 Task: Find connections with filter location Haridwar with filter topic #economicswith filter profile language German with filter current company Conduent with filter school Dr.G.R.Damodaran College of Science with filter industry Translation and Localization with filter service category Search Engine Optimization (SEO) with filter keywords title Sports Volunteer
Action: Mouse moved to (550, 91)
Screenshot: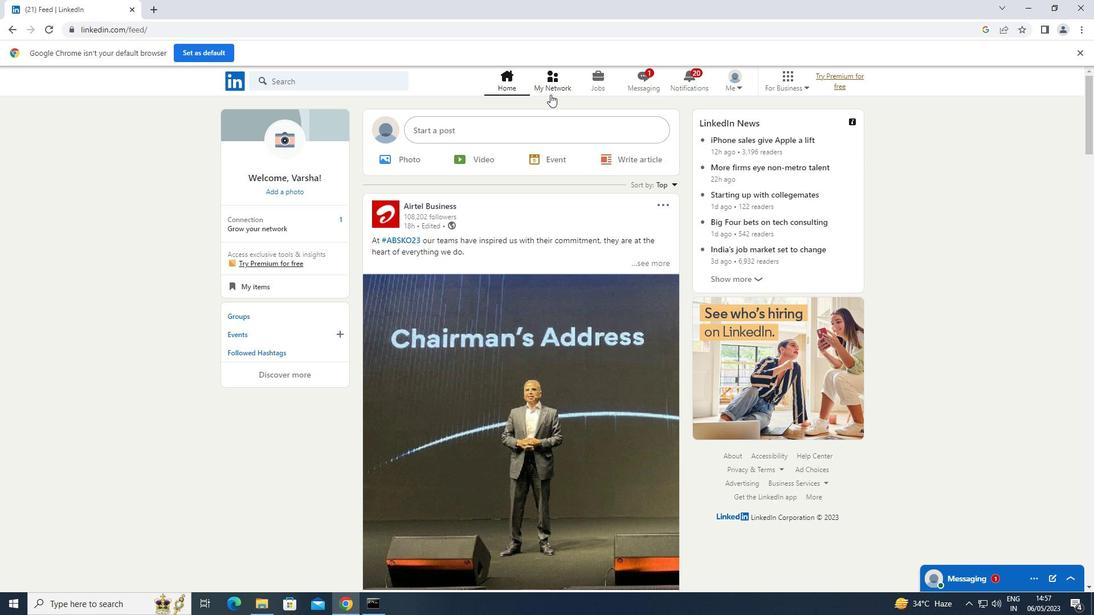 
Action: Mouse pressed left at (550, 91)
Screenshot: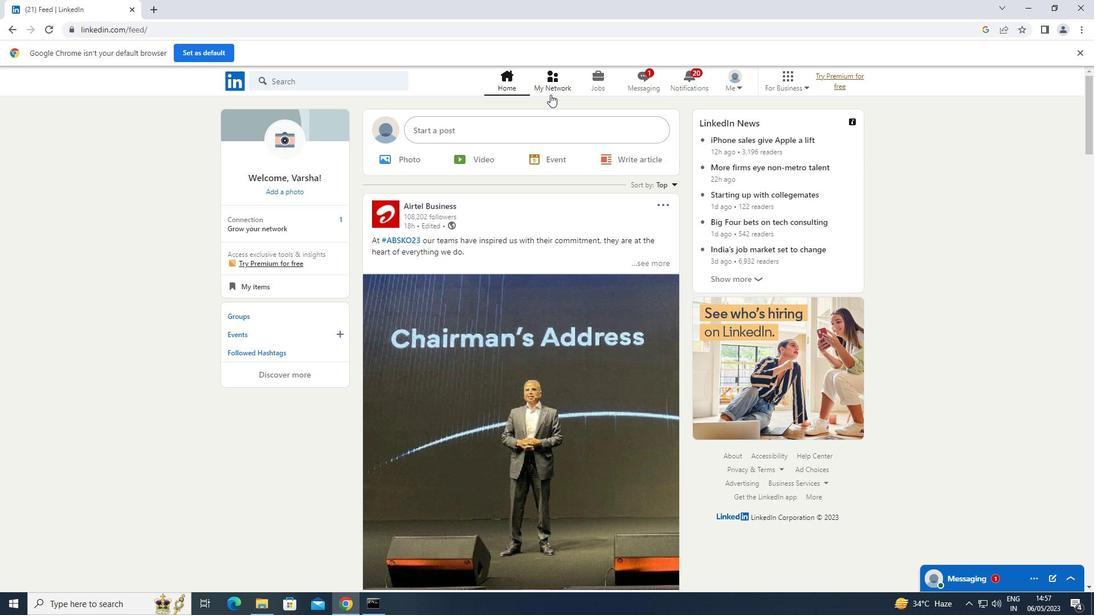 
Action: Mouse moved to (298, 148)
Screenshot: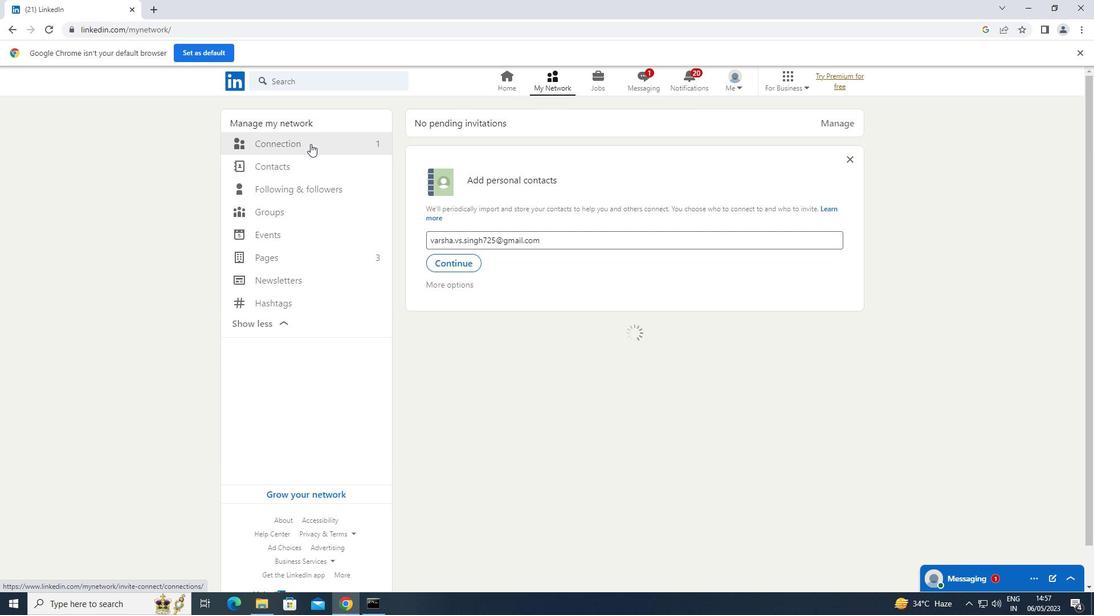 
Action: Mouse pressed left at (298, 148)
Screenshot: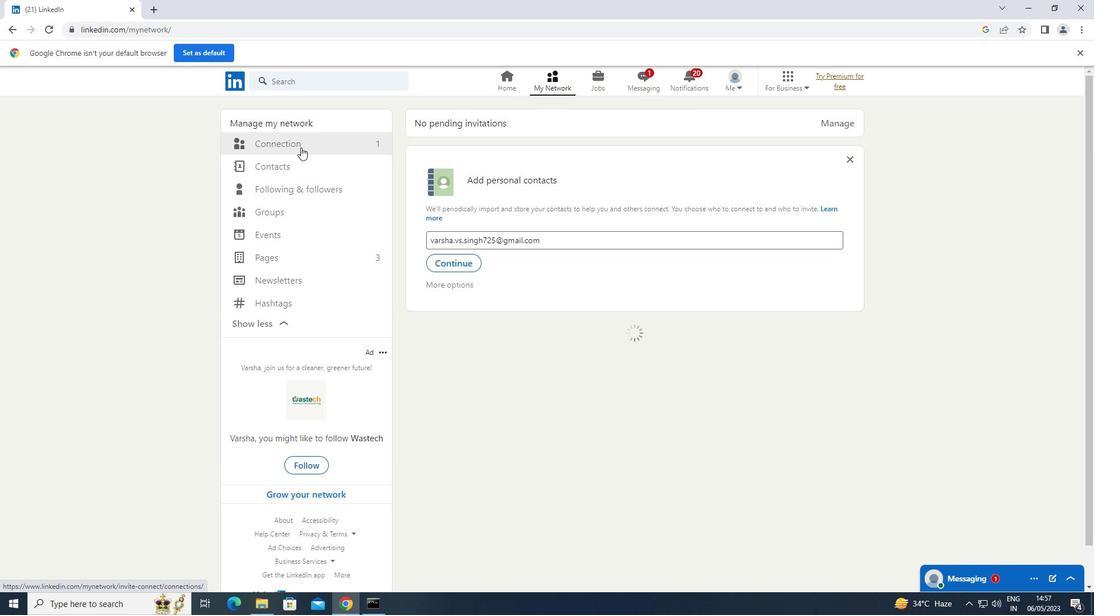
Action: Mouse moved to (636, 144)
Screenshot: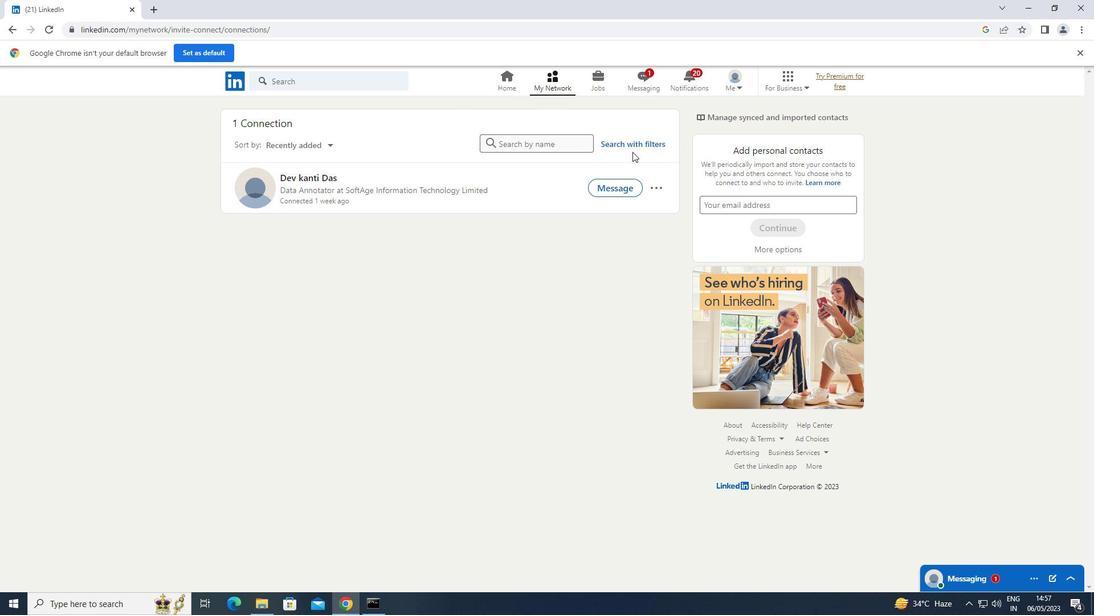 
Action: Mouse pressed left at (636, 144)
Screenshot: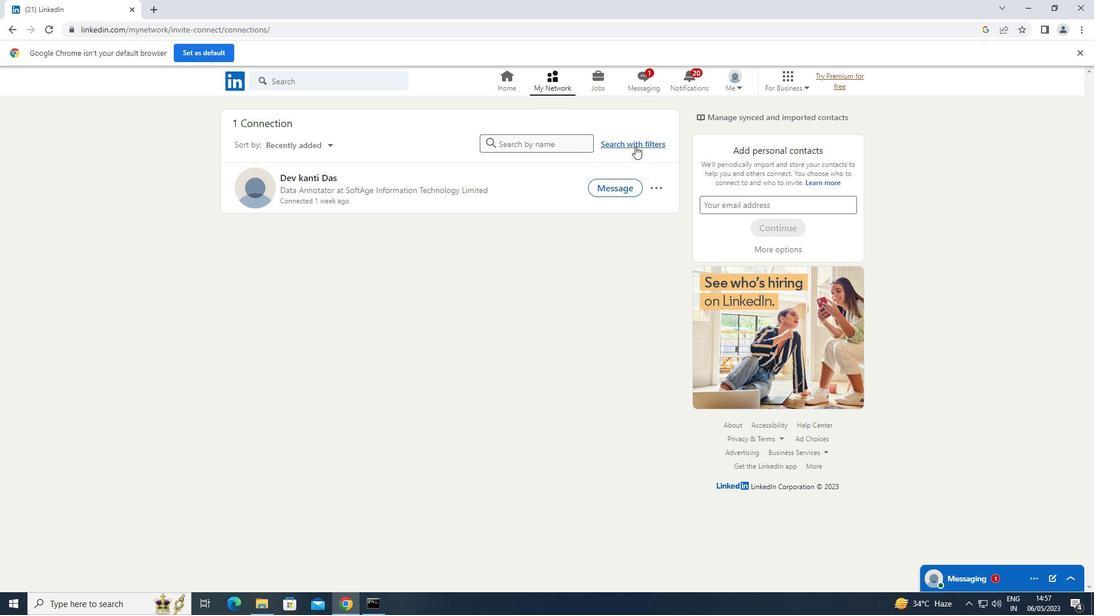 
Action: Mouse moved to (575, 107)
Screenshot: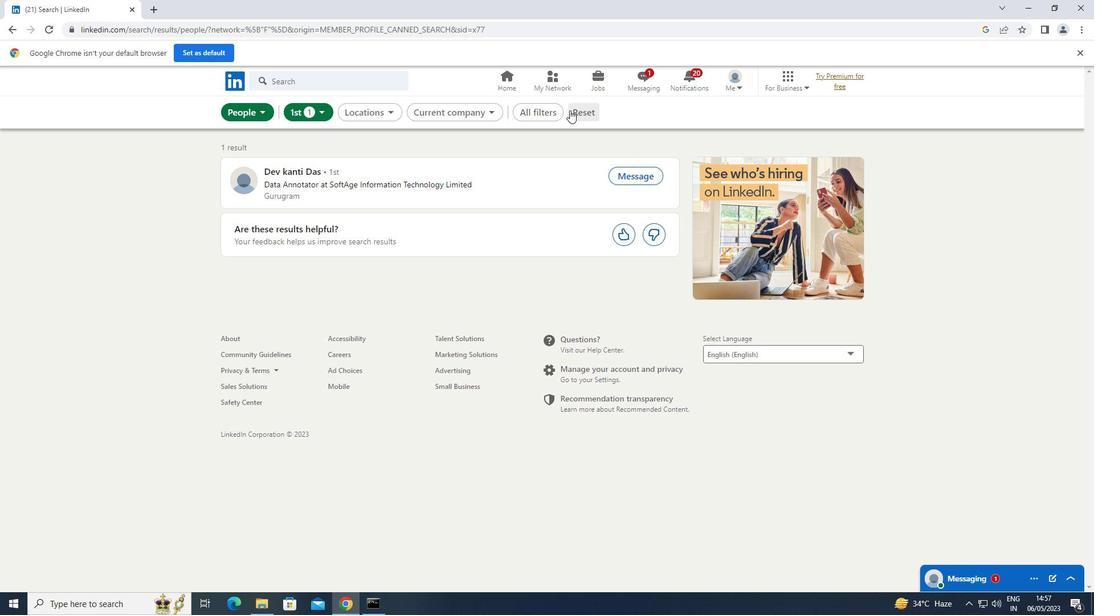 
Action: Mouse pressed left at (575, 107)
Screenshot: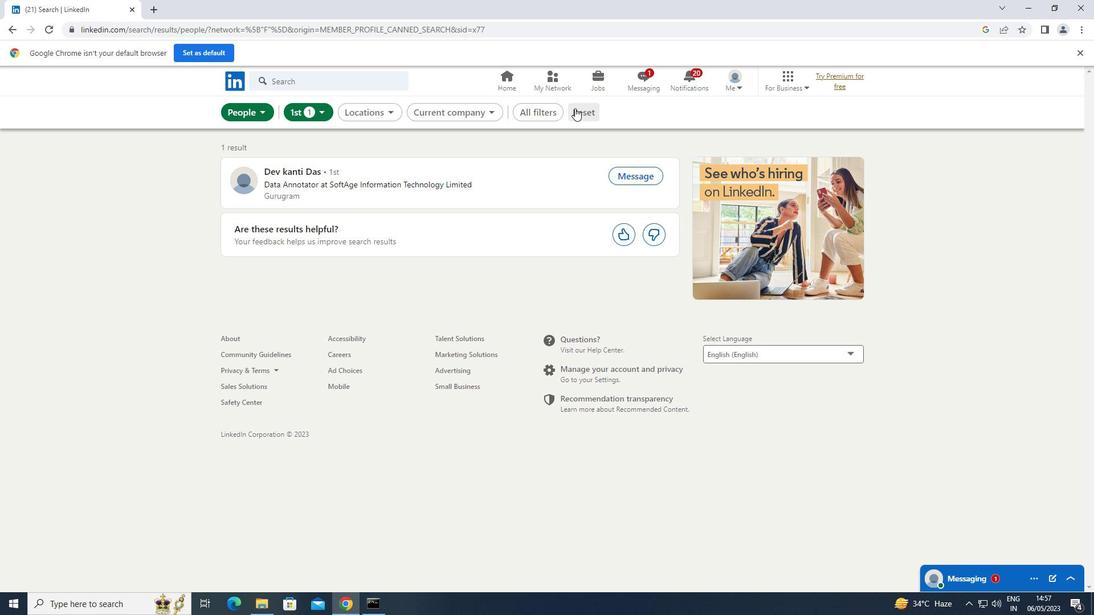 
Action: Mouse moved to (556, 110)
Screenshot: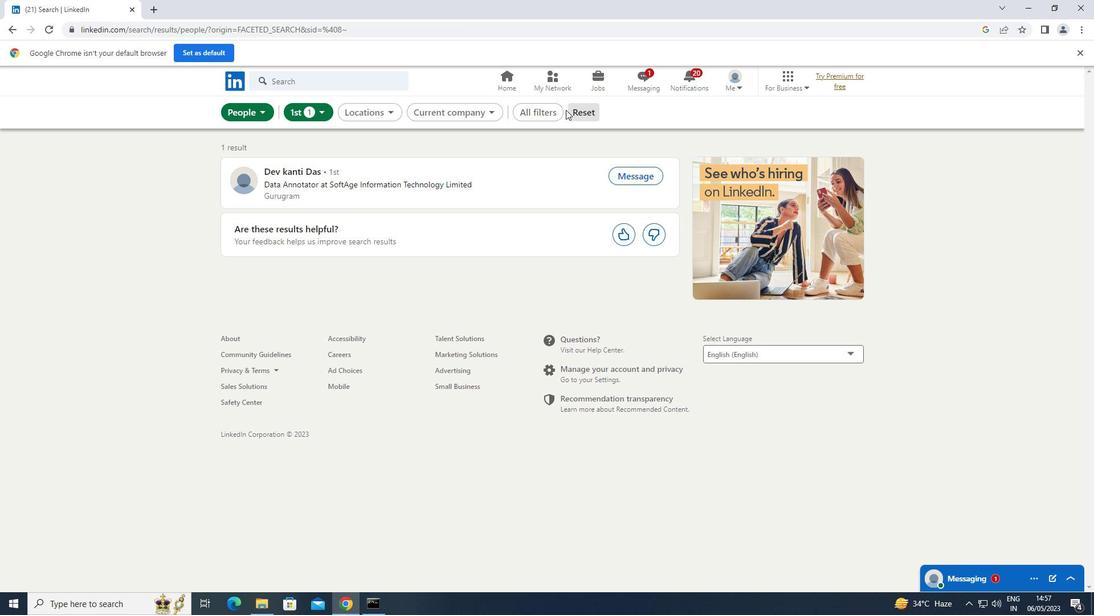 
Action: Mouse pressed left at (556, 110)
Screenshot: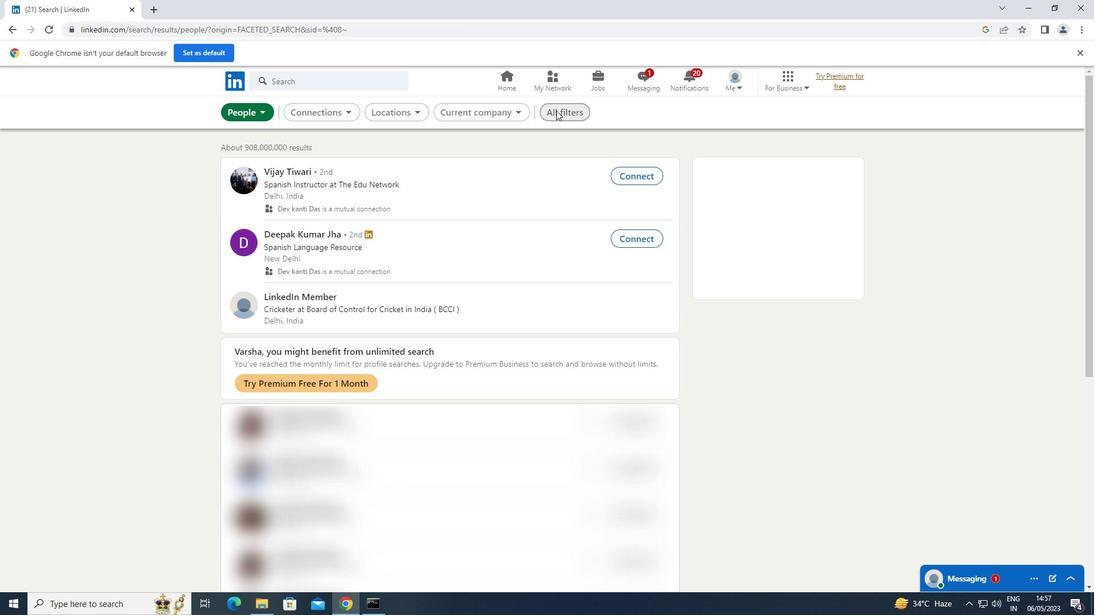 
Action: Mouse moved to (861, 246)
Screenshot: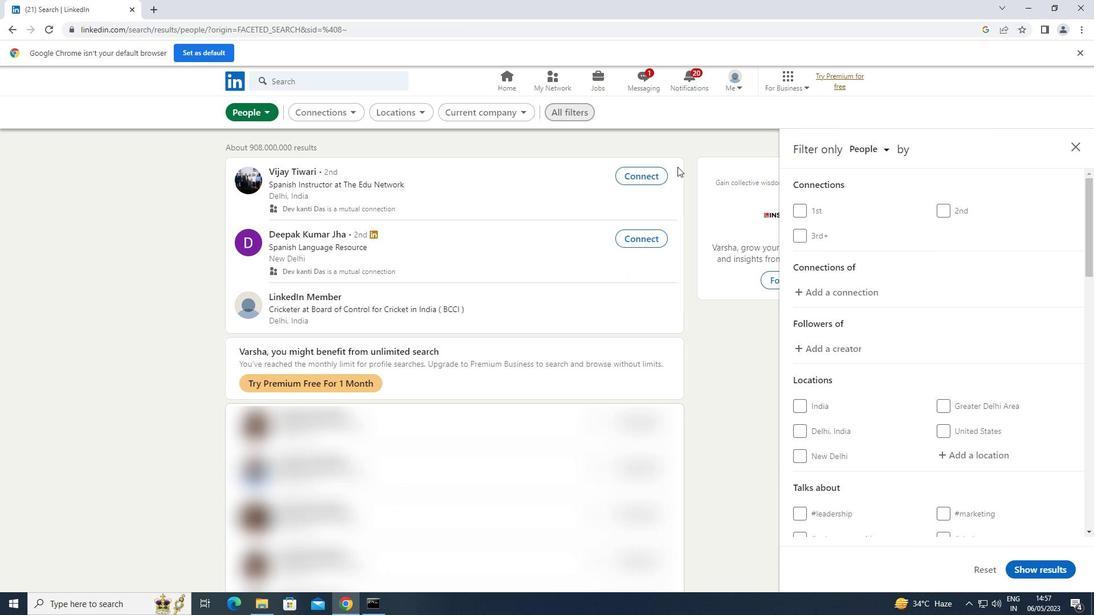 
Action: Mouse scrolled (861, 246) with delta (0, 0)
Screenshot: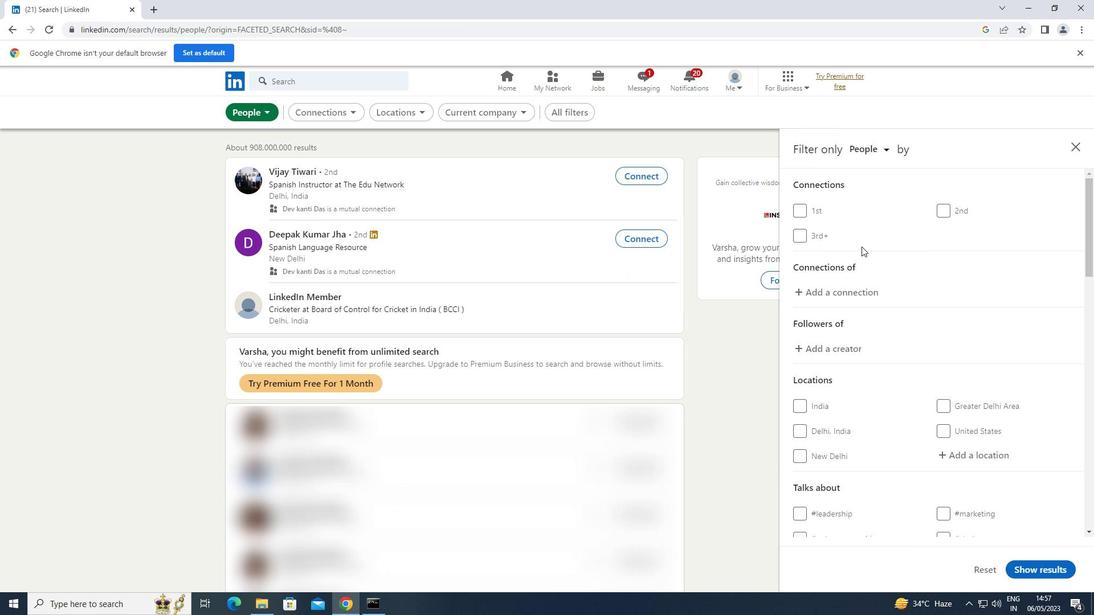 
Action: Mouse scrolled (861, 246) with delta (0, 0)
Screenshot: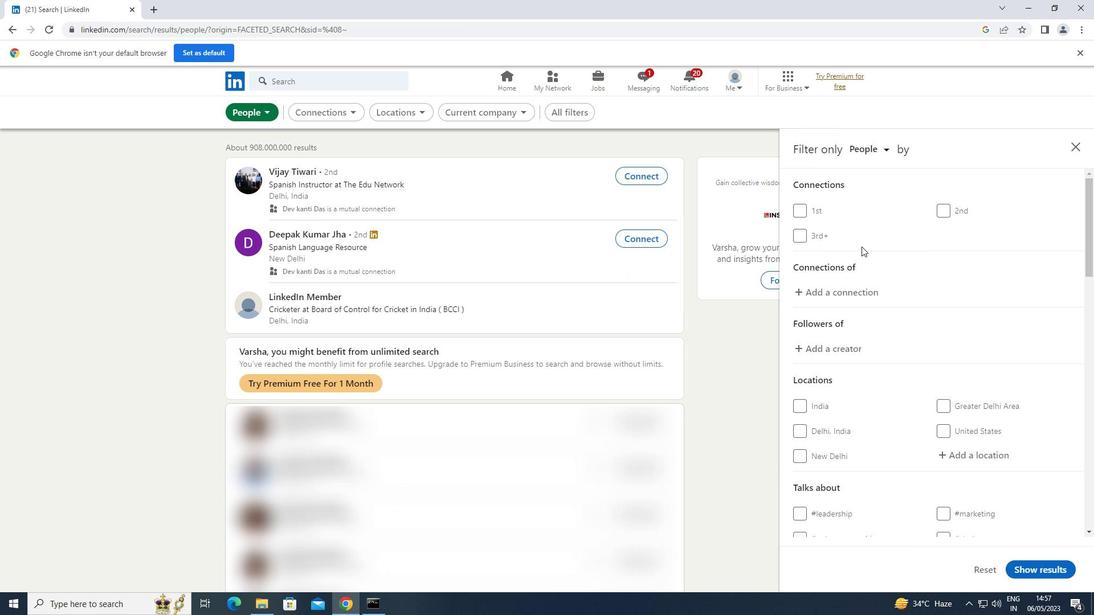 
Action: Mouse scrolled (861, 246) with delta (0, 0)
Screenshot: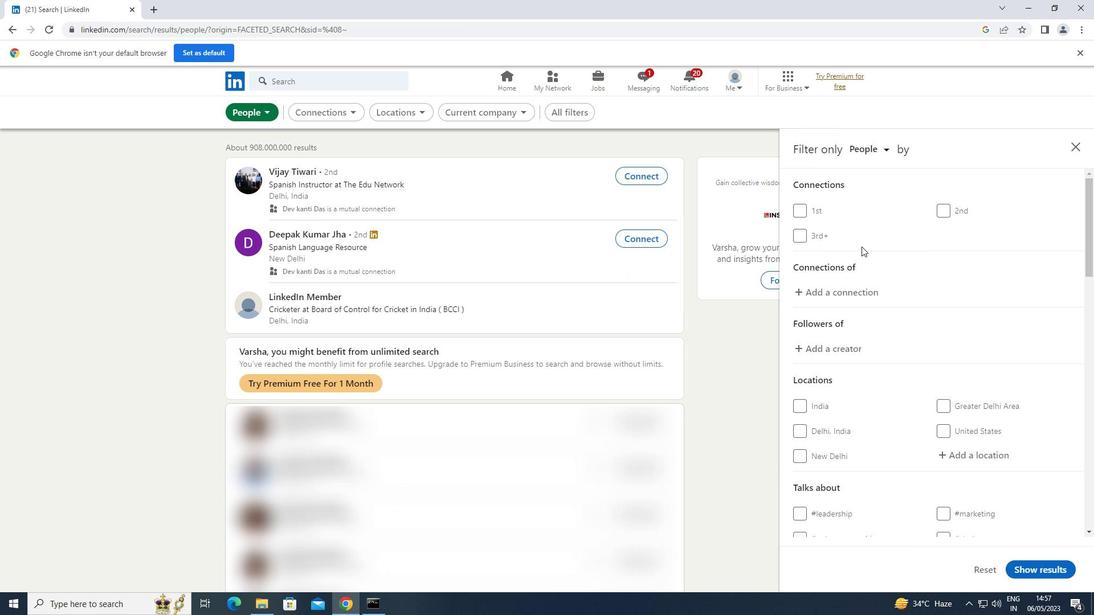 
Action: Mouse moved to (954, 278)
Screenshot: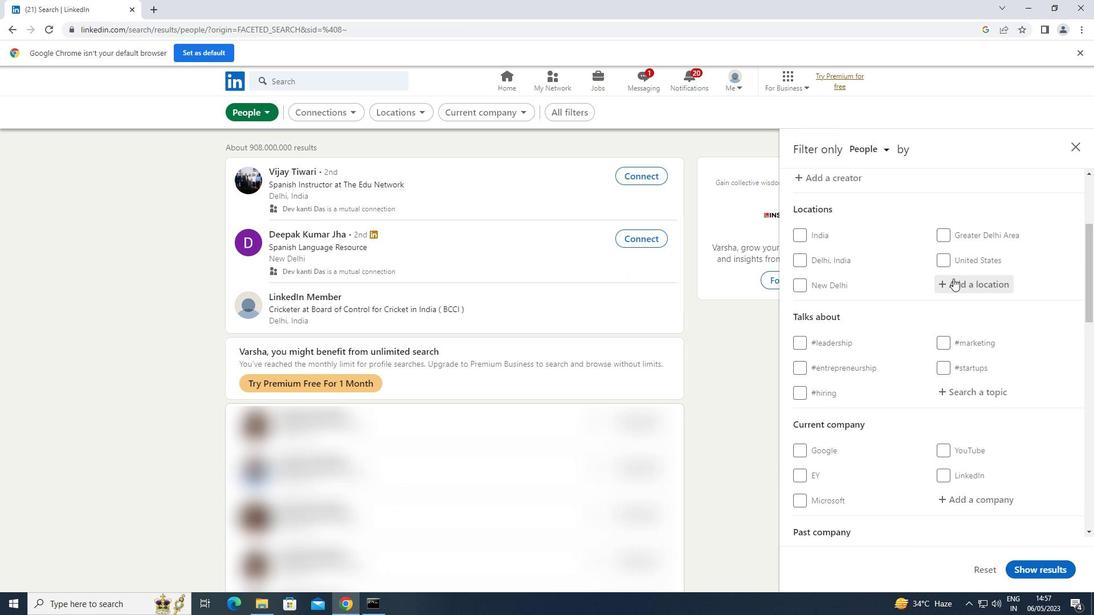
Action: Mouse pressed left at (954, 278)
Screenshot: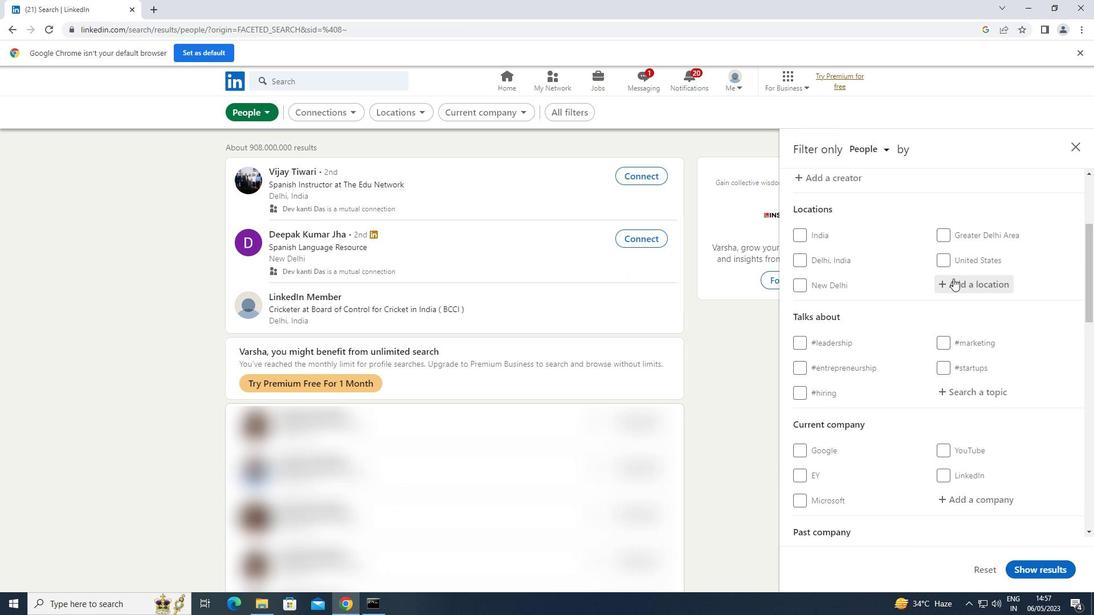 
Action: Mouse moved to (956, 278)
Screenshot: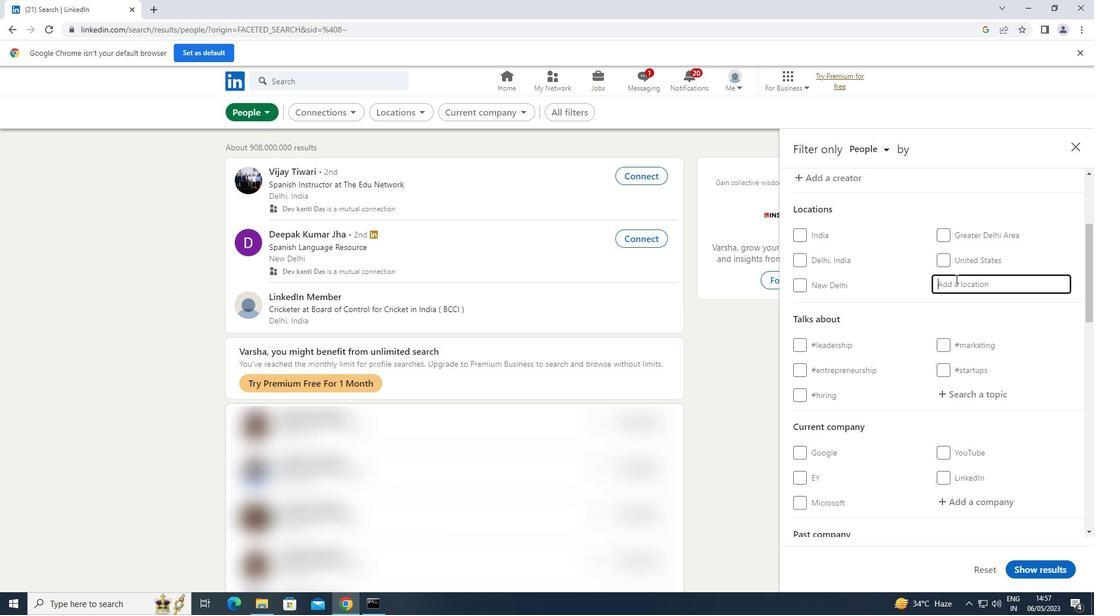 
Action: Key pressed <Key.shift>HARIDWAR
Screenshot: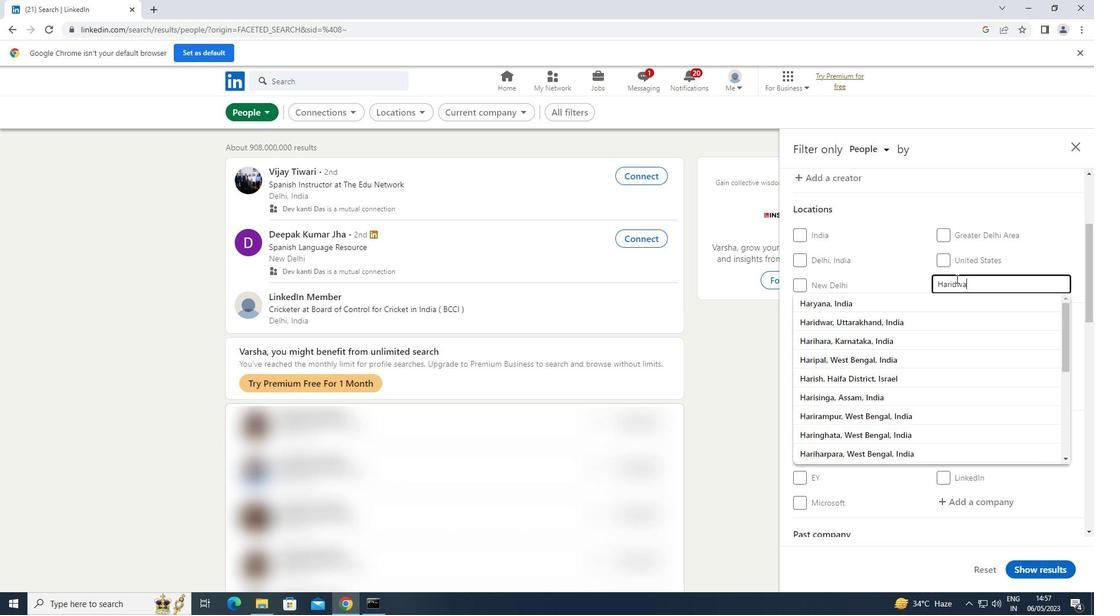
Action: Mouse moved to (967, 391)
Screenshot: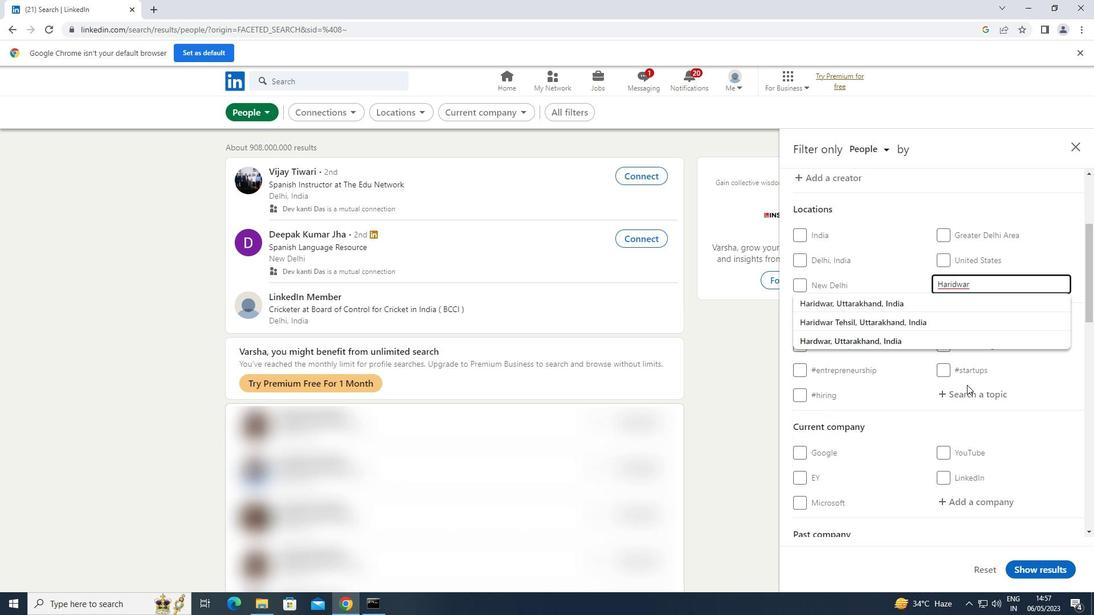 
Action: Mouse pressed left at (967, 391)
Screenshot: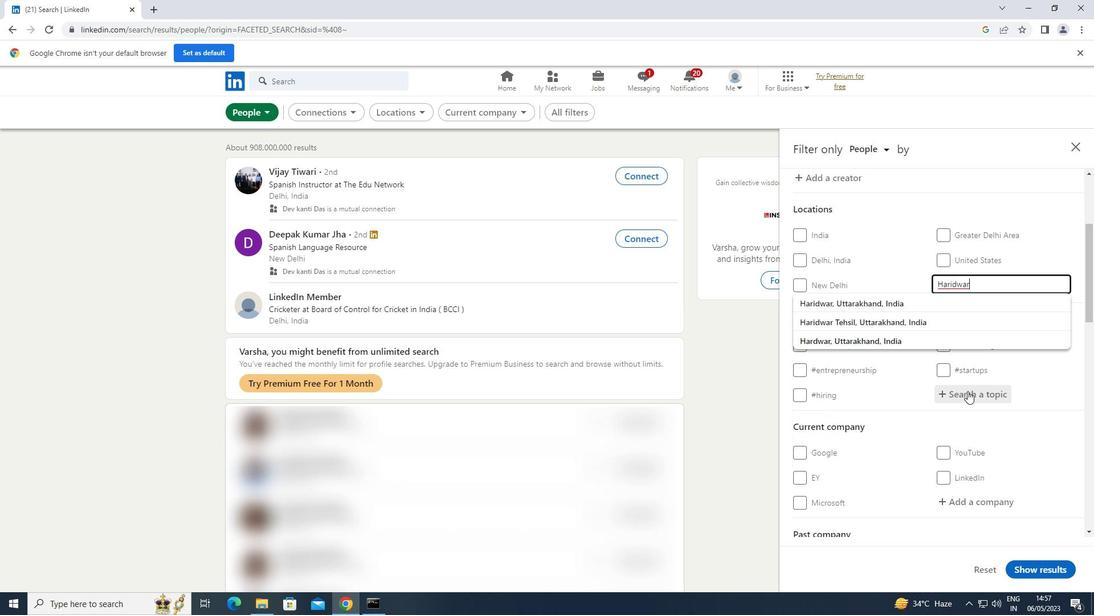 
Action: Key pressed ECONOMICS
Screenshot: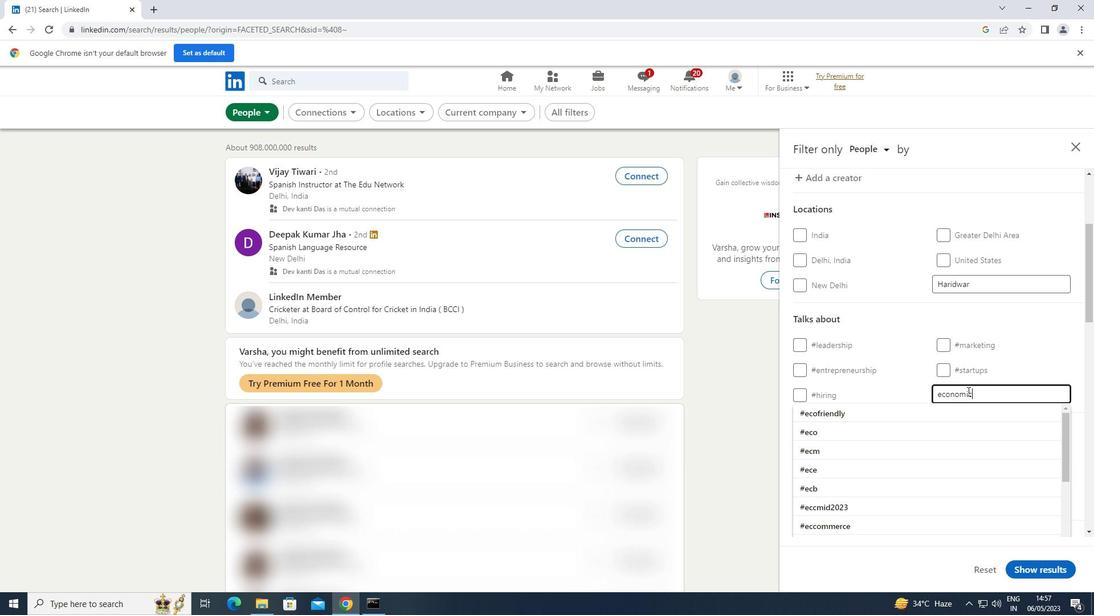 
Action: Mouse moved to (852, 408)
Screenshot: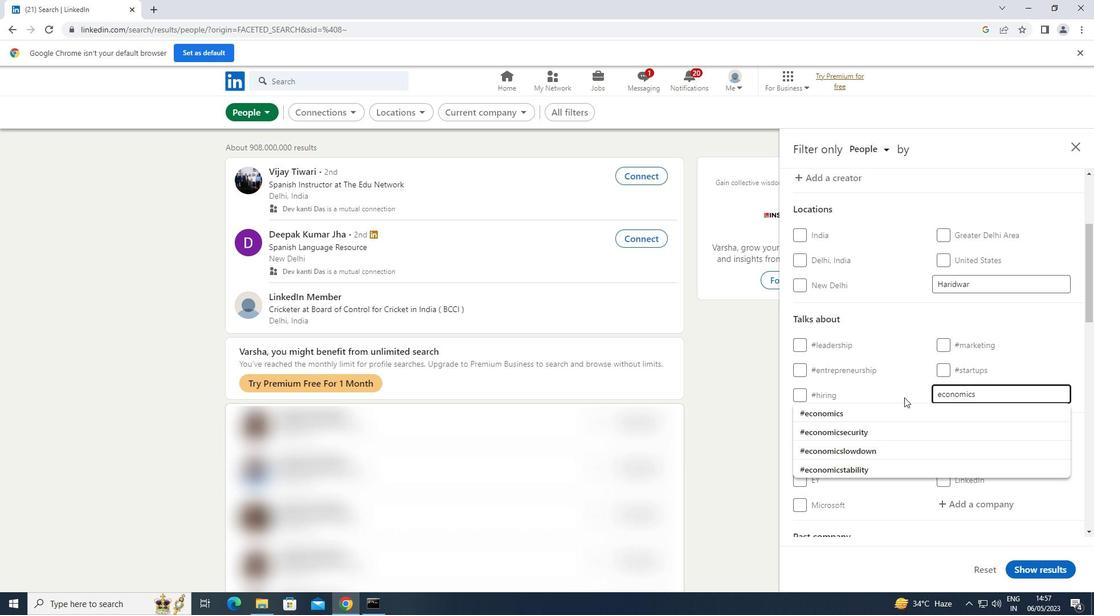 
Action: Mouse pressed left at (852, 408)
Screenshot: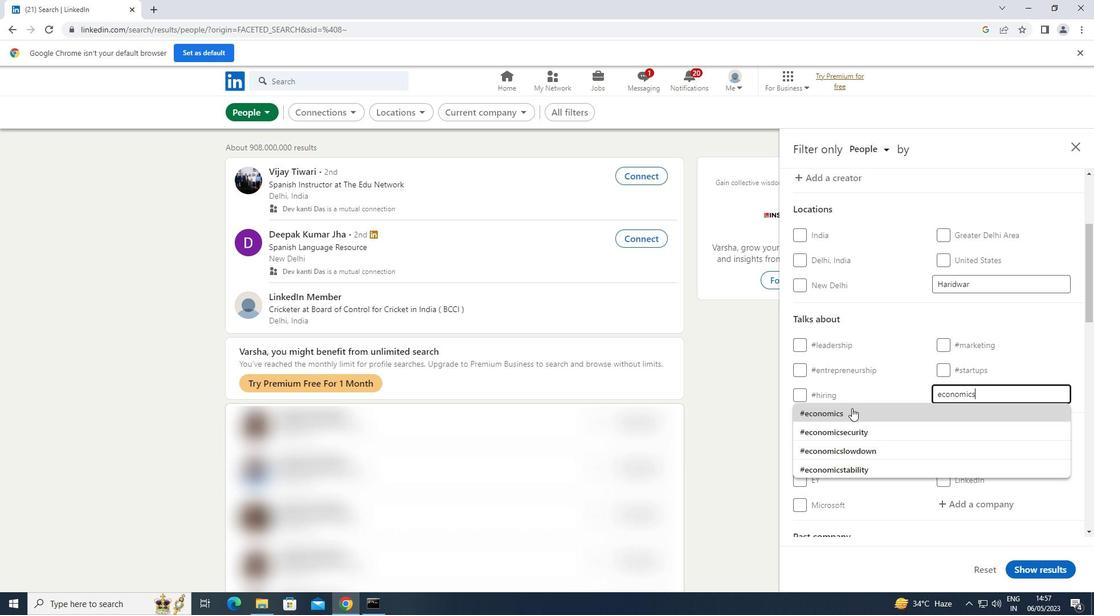 
Action: Mouse moved to (852, 408)
Screenshot: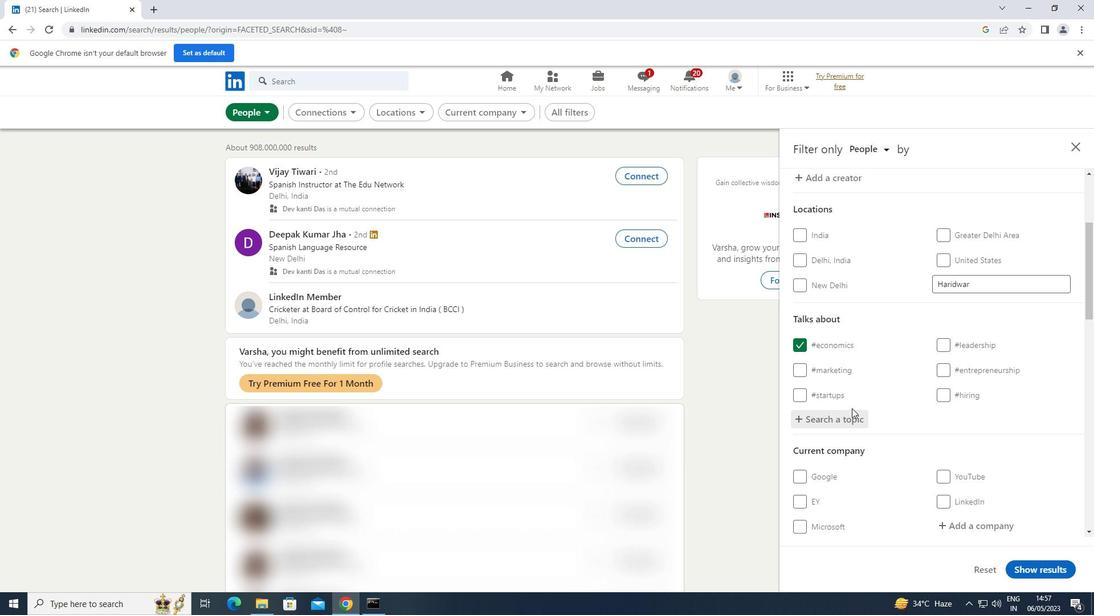 
Action: Mouse scrolled (852, 408) with delta (0, 0)
Screenshot: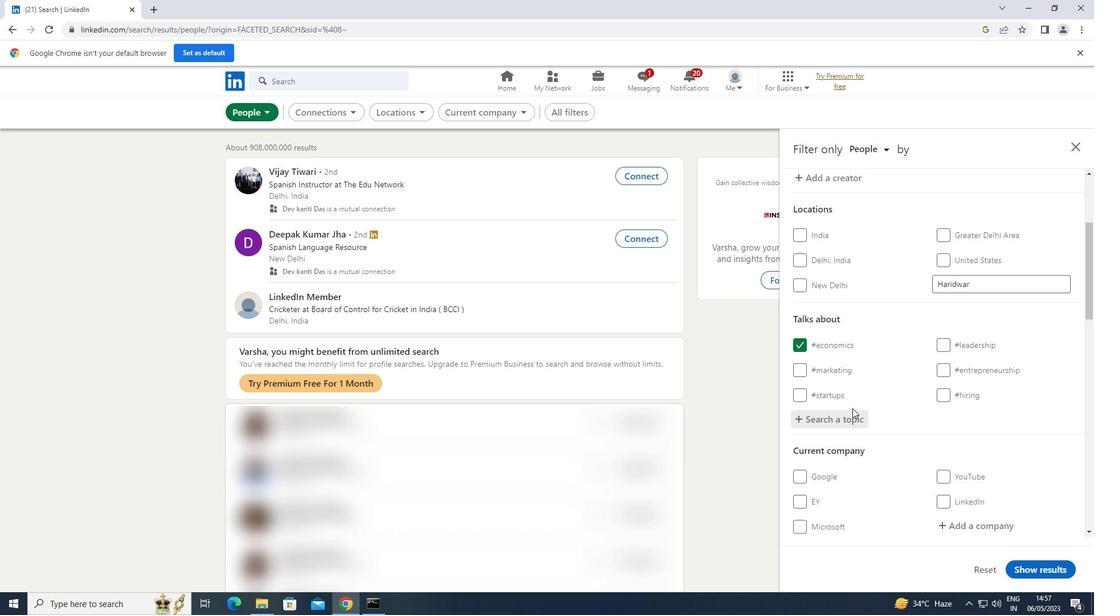 
Action: Mouse scrolled (852, 408) with delta (0, 0)
Screenshot: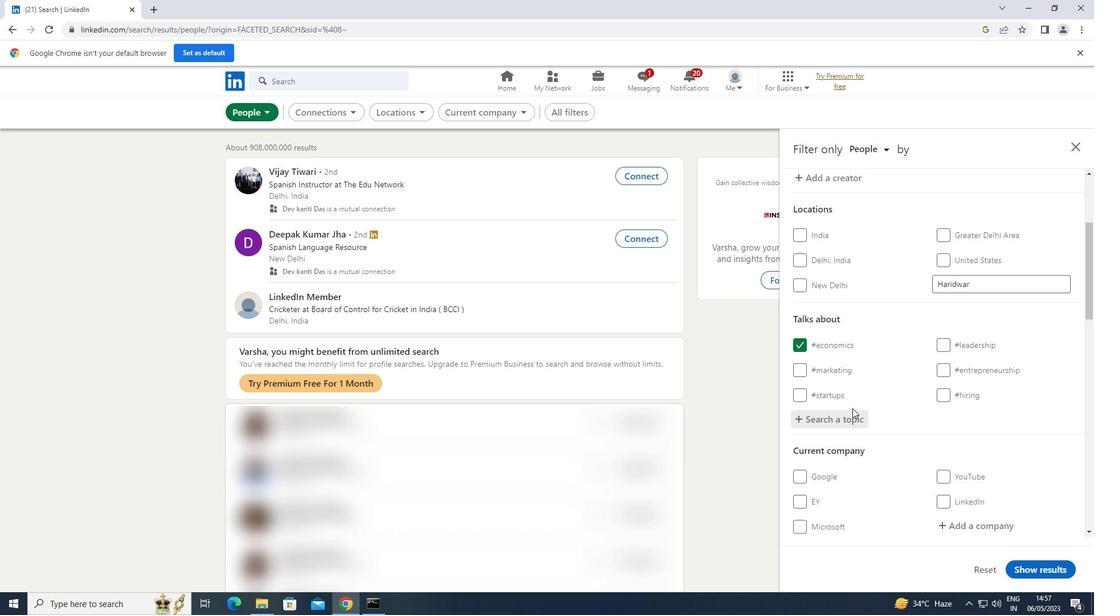 
Action: Mouse scrolled (852, 408) with delta (0, 0)
Screenshot: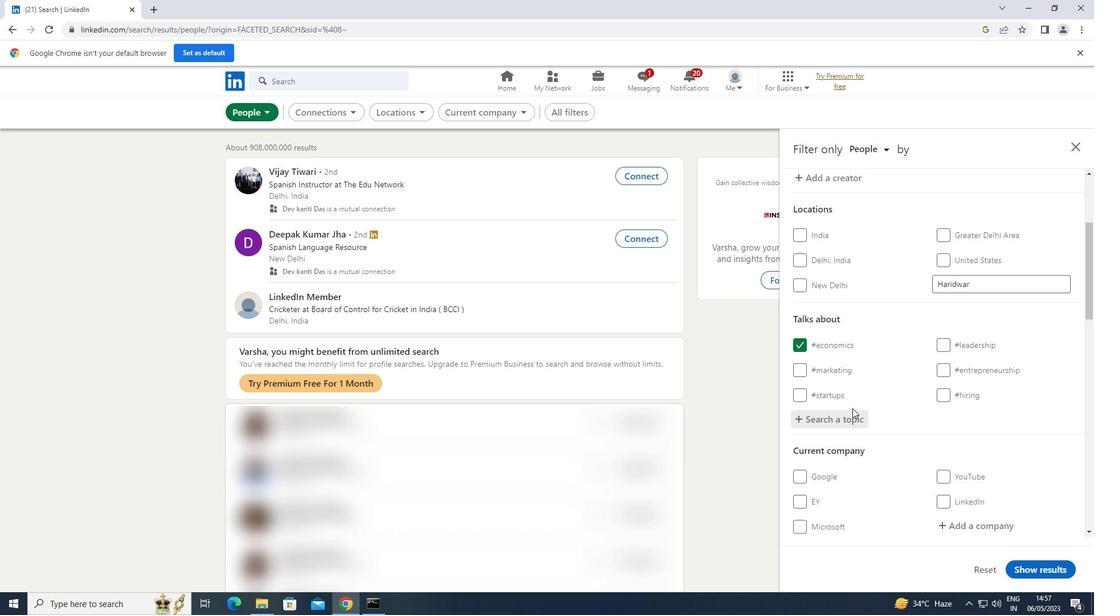 
Action: Mouse scrolled (852, 408) with delta (0, 0)
Screenshot: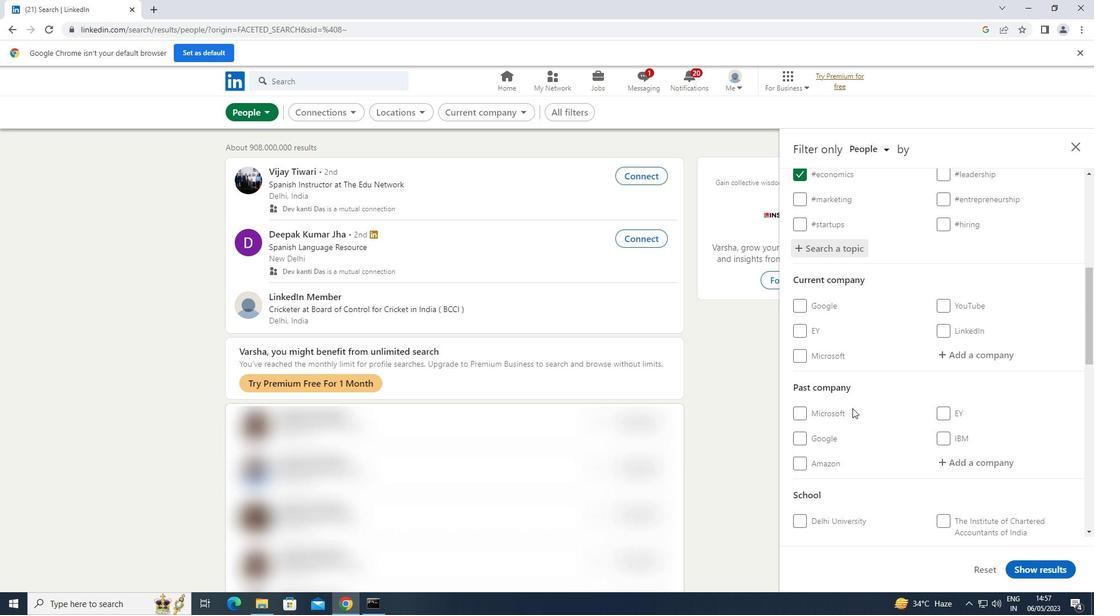 
Action: Mouse scrolled (852, 408) with delta (0, 0)
Screenshot: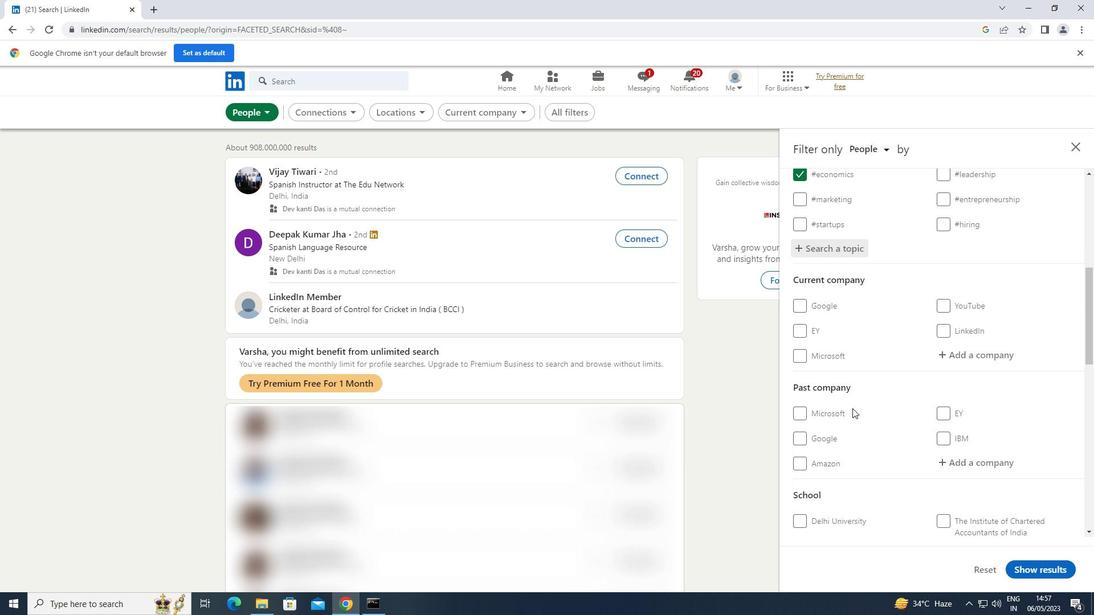 
Action: Mouse scrolled (852, 408) with delta (0, 0)
Screenshot: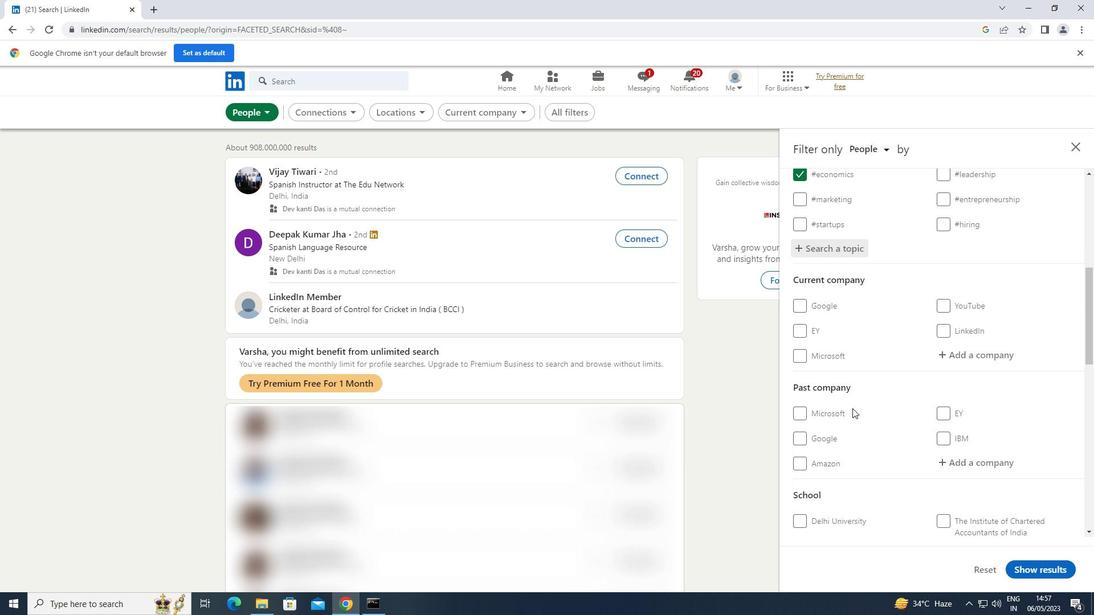 
Action: Mouse scrolled (852, 408) with delta (0, 0)
Screenshot: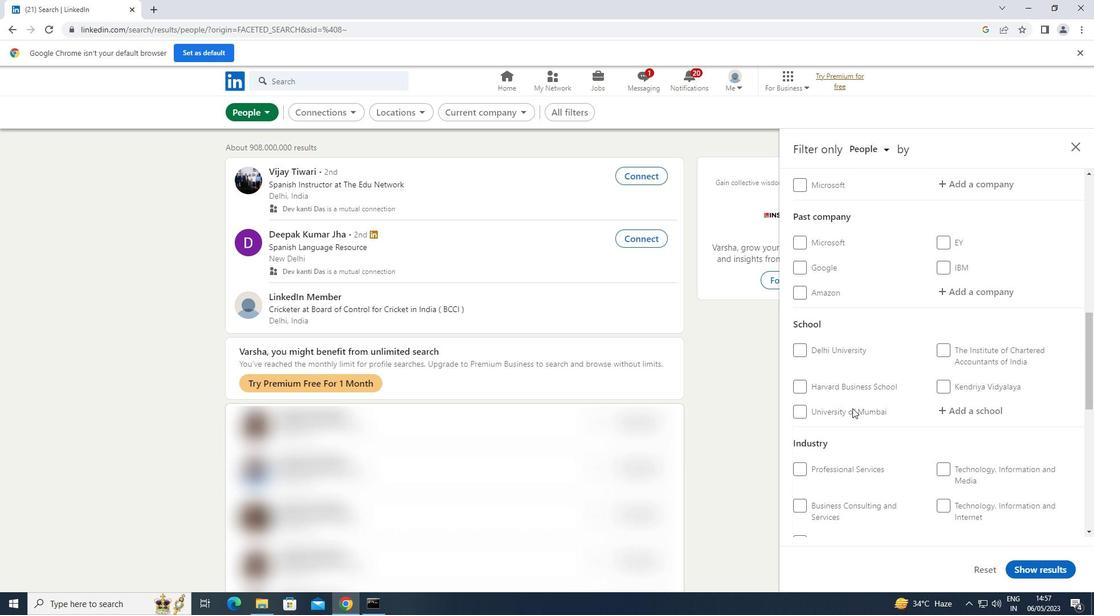 
Action: Mouse scrolled (852, 408) with delta (0, 0)
Screenshot: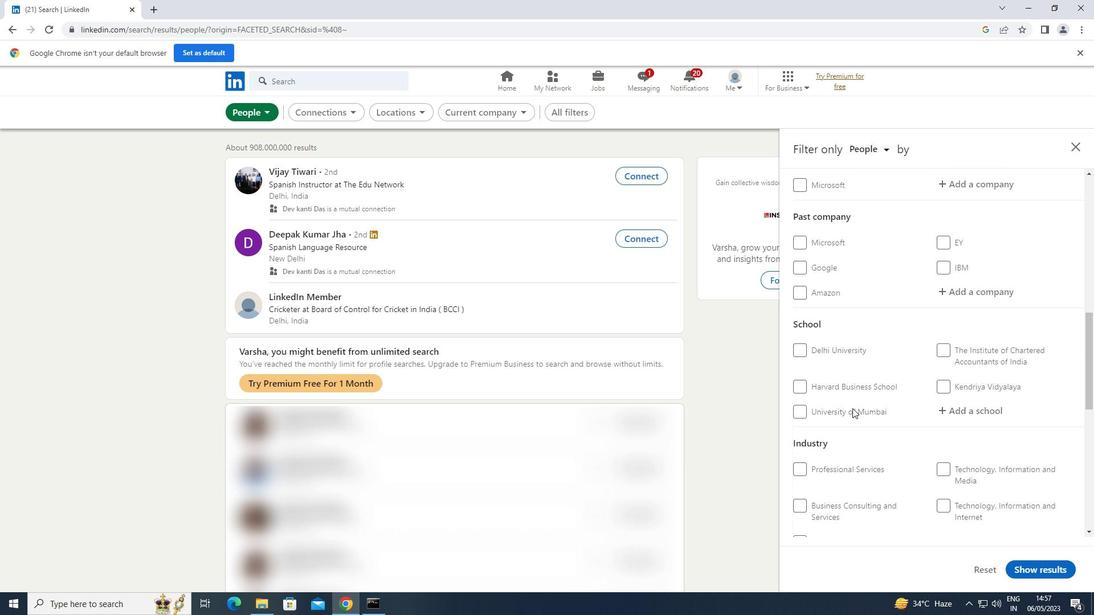 
Action: Mouse scrolled (852, 408) with delta (0, 0)
Screenshot: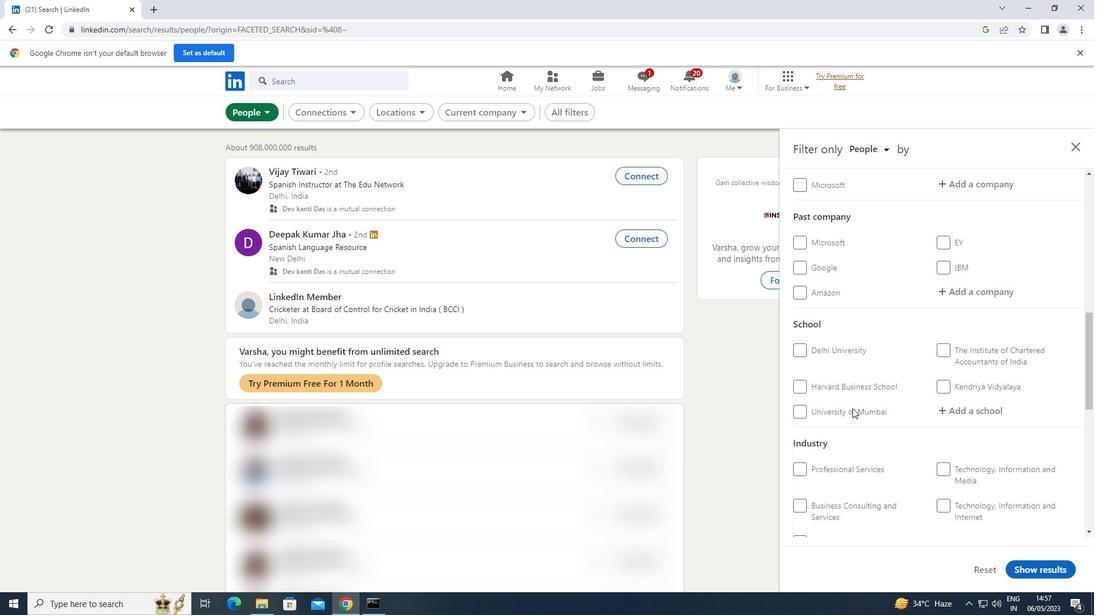 
Action: Mouse moved to (798, 475)
Screenshot: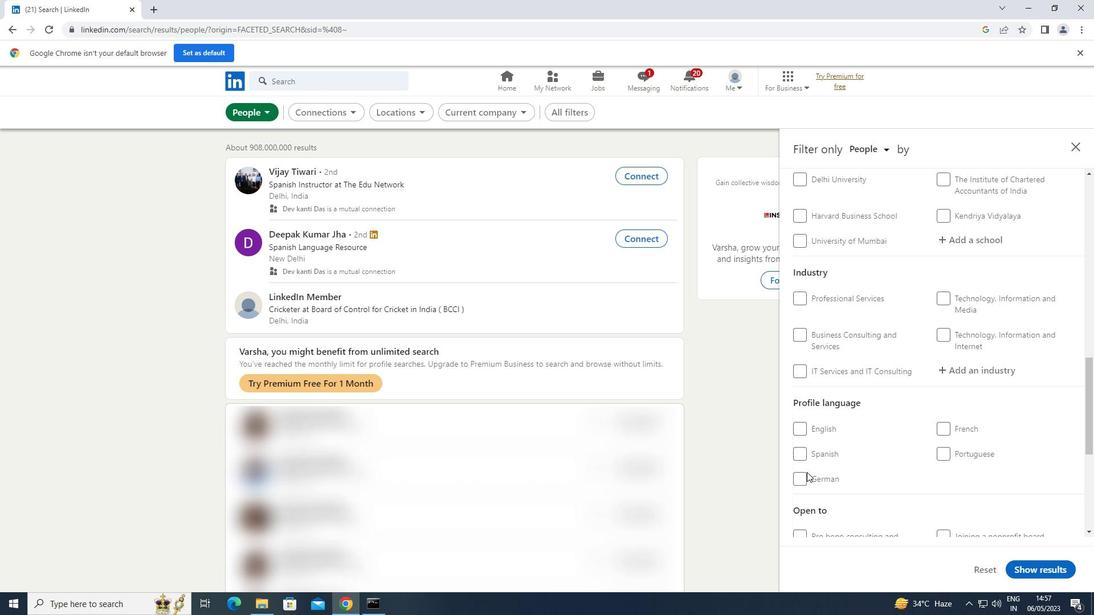 
Action: Mouse pressed left at (798, 475)
Screenshot: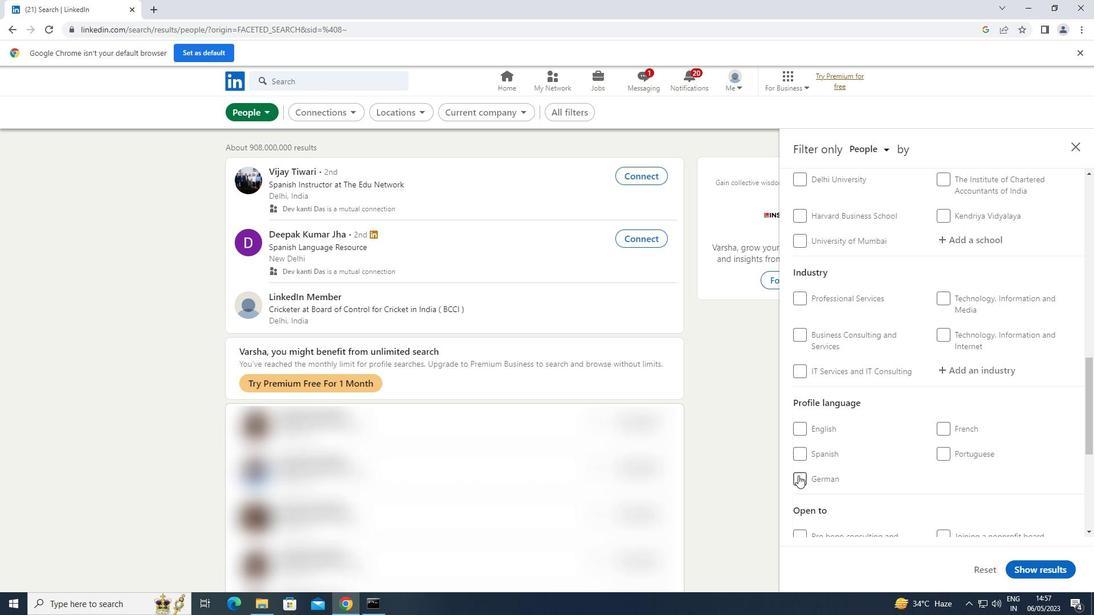 
Action: Mouse moved to (839, 448)
Screenshot: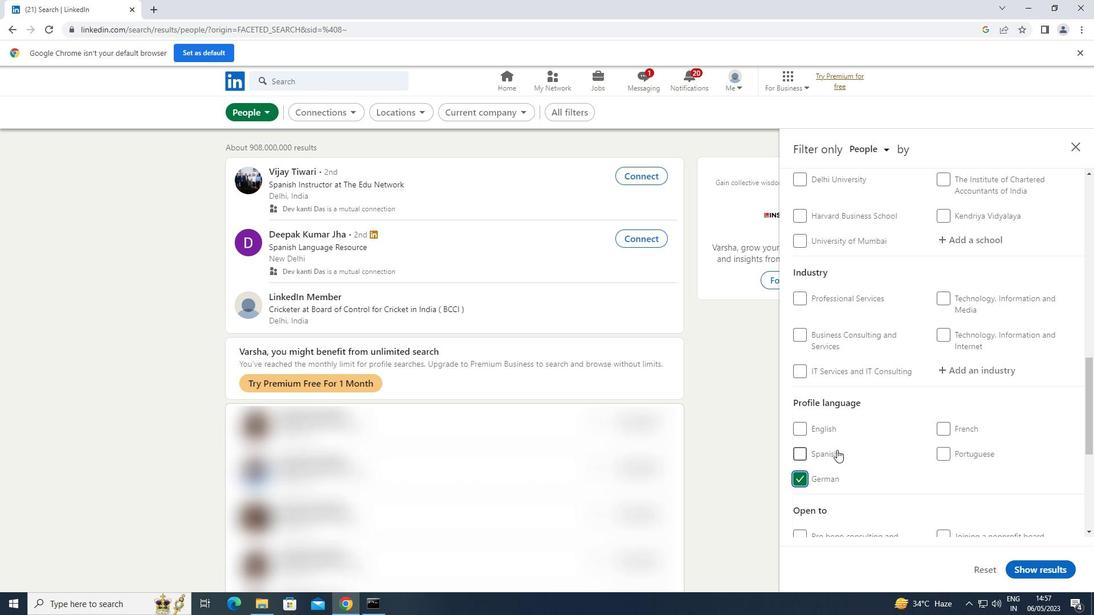 
Action: Mouse scrolled (839, 449) with delta (0, 0)
Screenshot: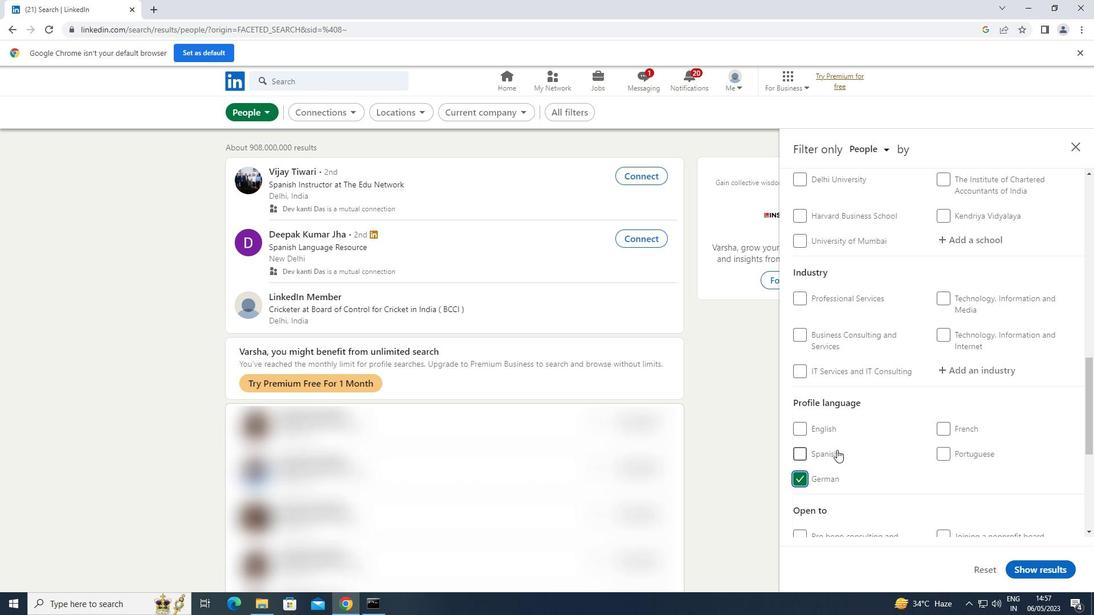 
Action: Mouse scrolled (839, 449) with delta (0, 0)
Screenshot: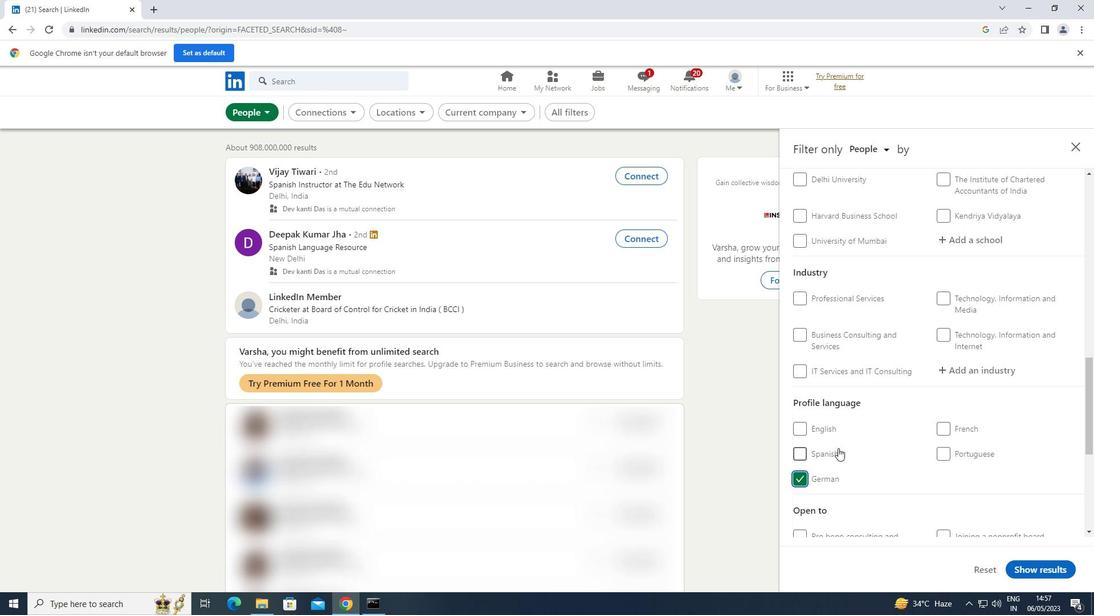 
Action: Mouse moved to (839, 448)
Screenshot: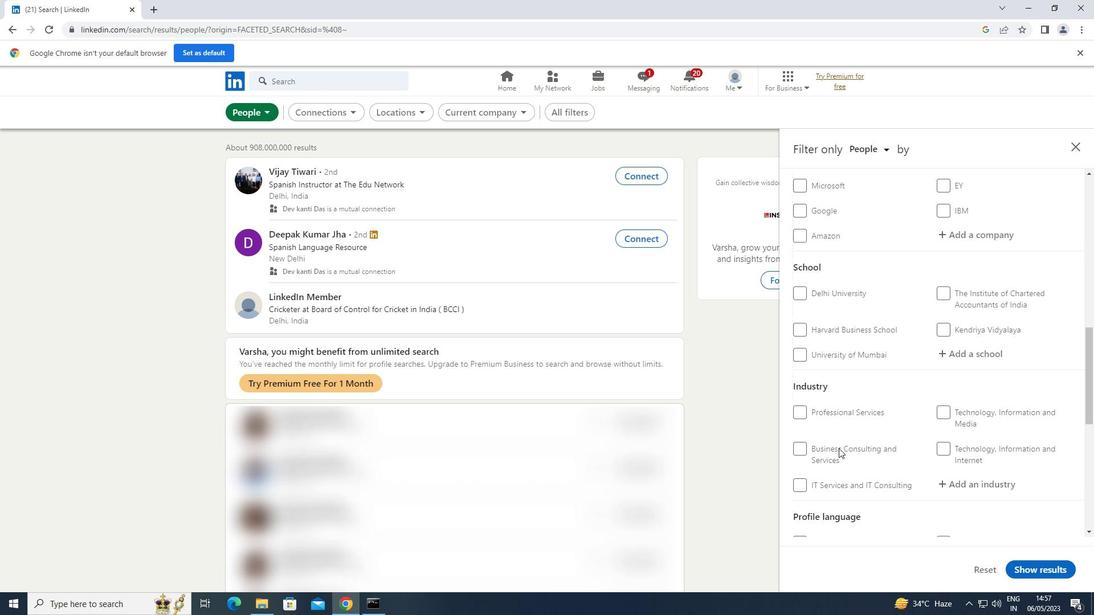 
Action: Mouse scrolled (839, 448) with delta (0, 0)
Screenshot: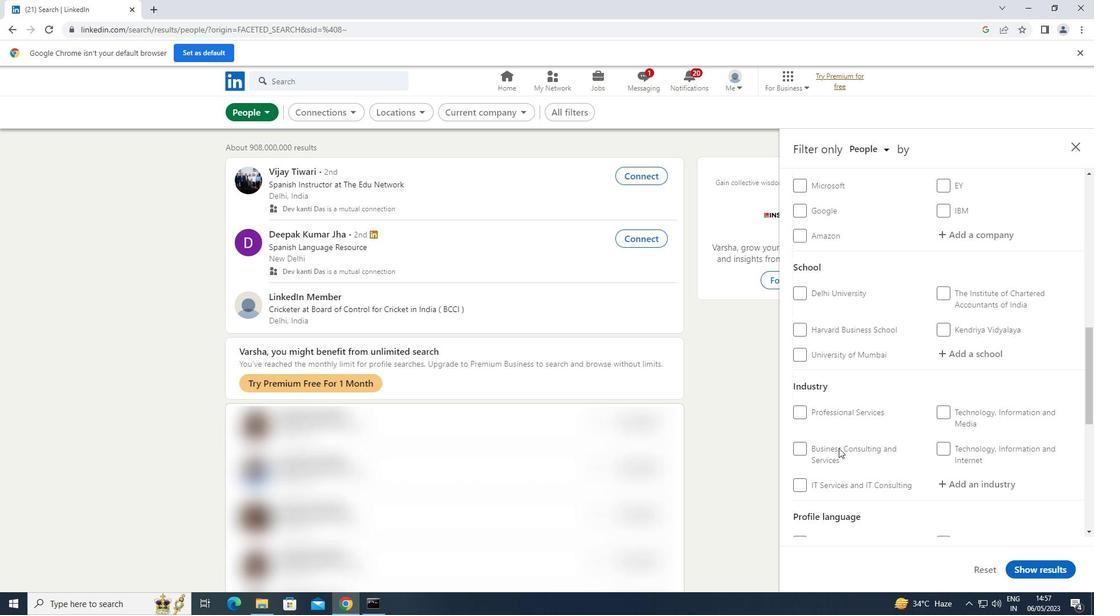 
Action: Mouse moved to (840, 448)
Screenshot: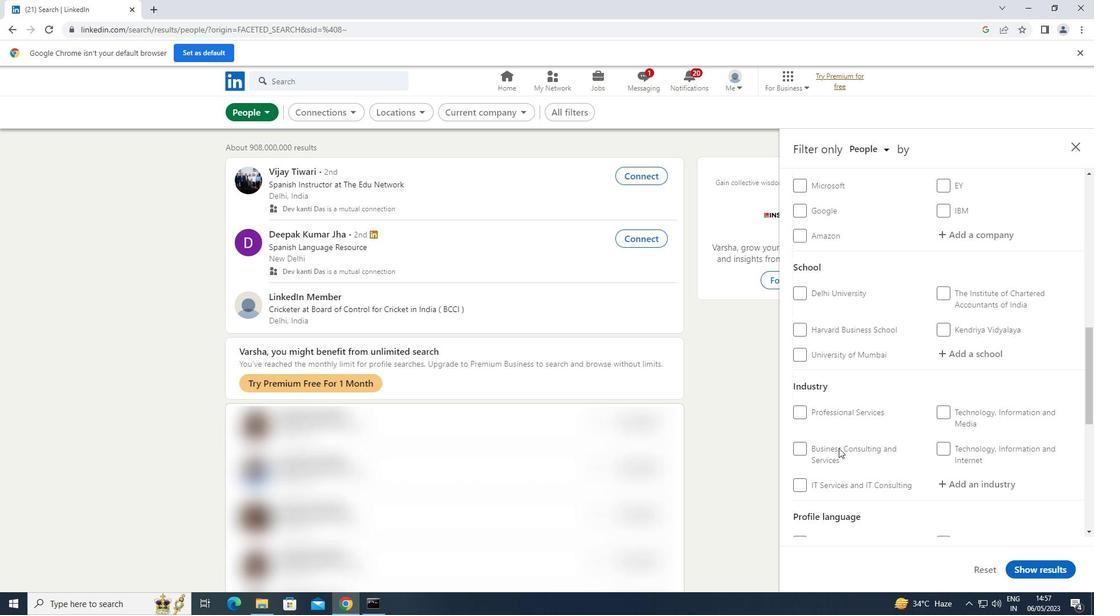 
Action: Mouse scrolled (840, 448) with delta (0, 0)
Screenshot: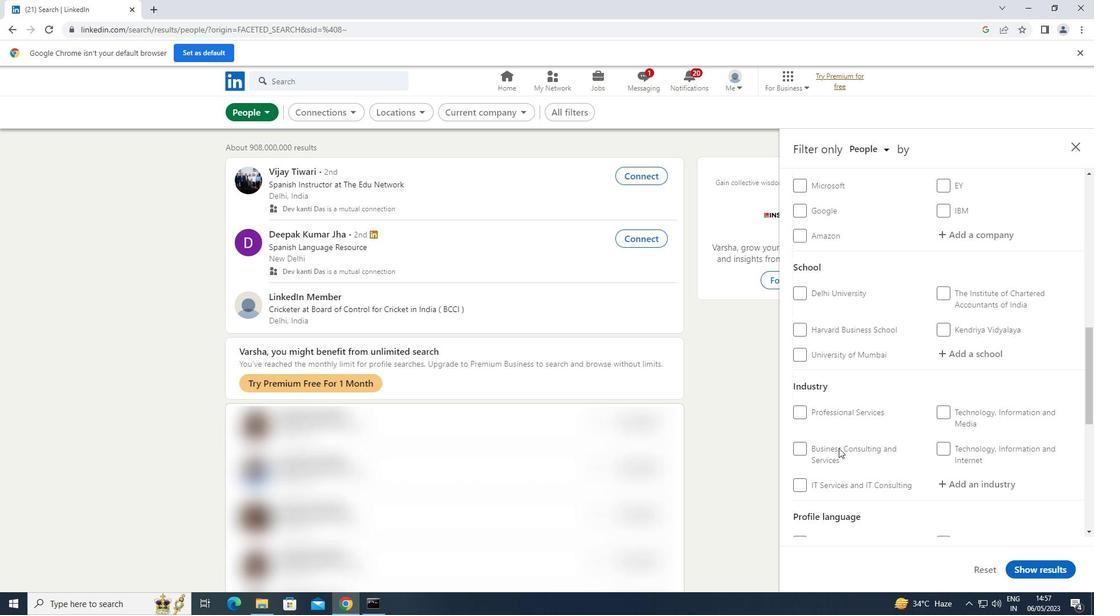 
Action: Mouse moved to (840, 447)
Screenshot: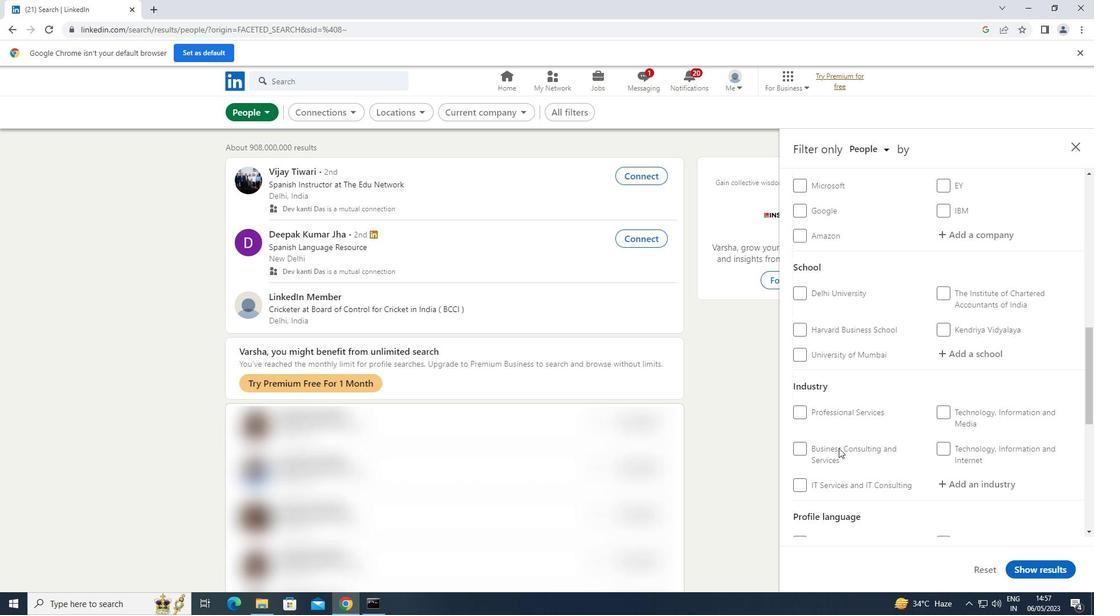 
Action: Mouse scrolled (840, 448) with delta (0, 0)
Screenshot: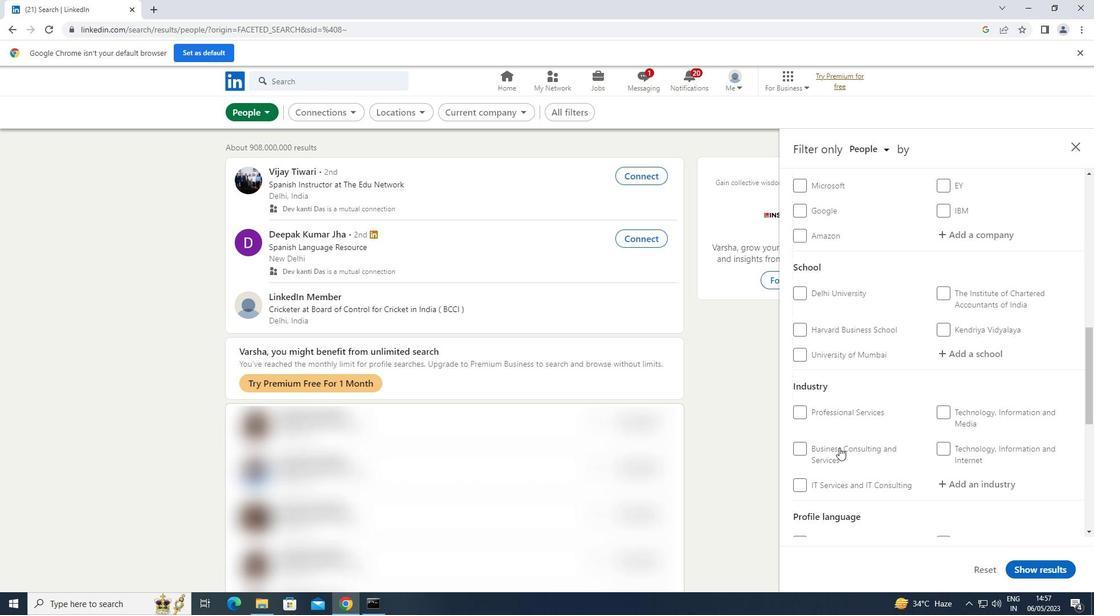 
Action: Mouse moved to (974, 301)
Screenshot: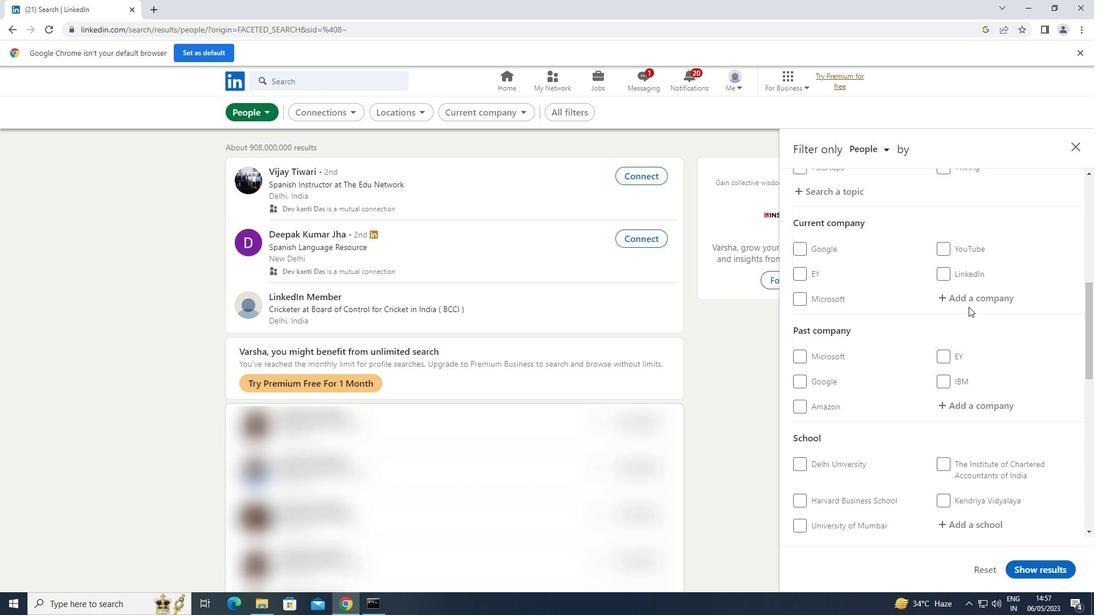 
Action: Mouse pressed left at (974, 301)
Screenshot: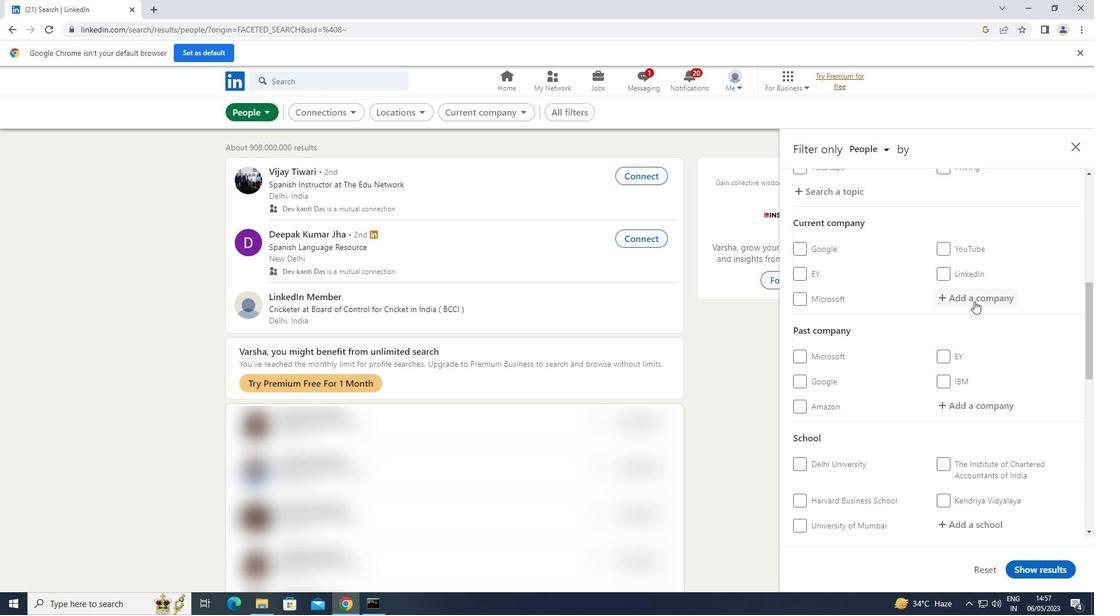
Action: Key pressed <Key.shift>CONDUENT
Screenshot: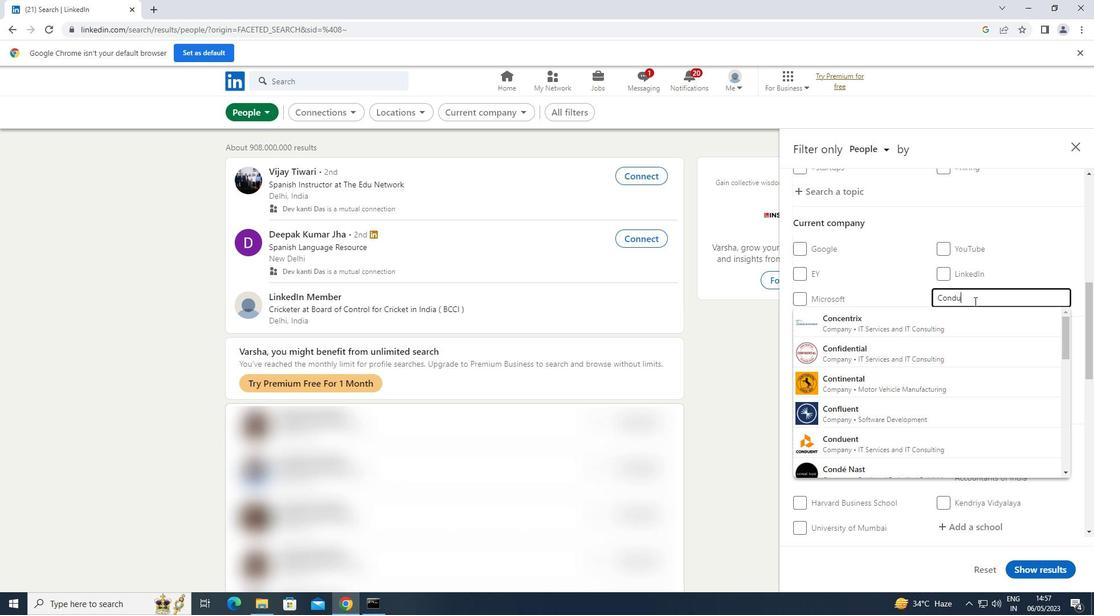 
Action: Mouse moved to (907, 328)
Screenshot: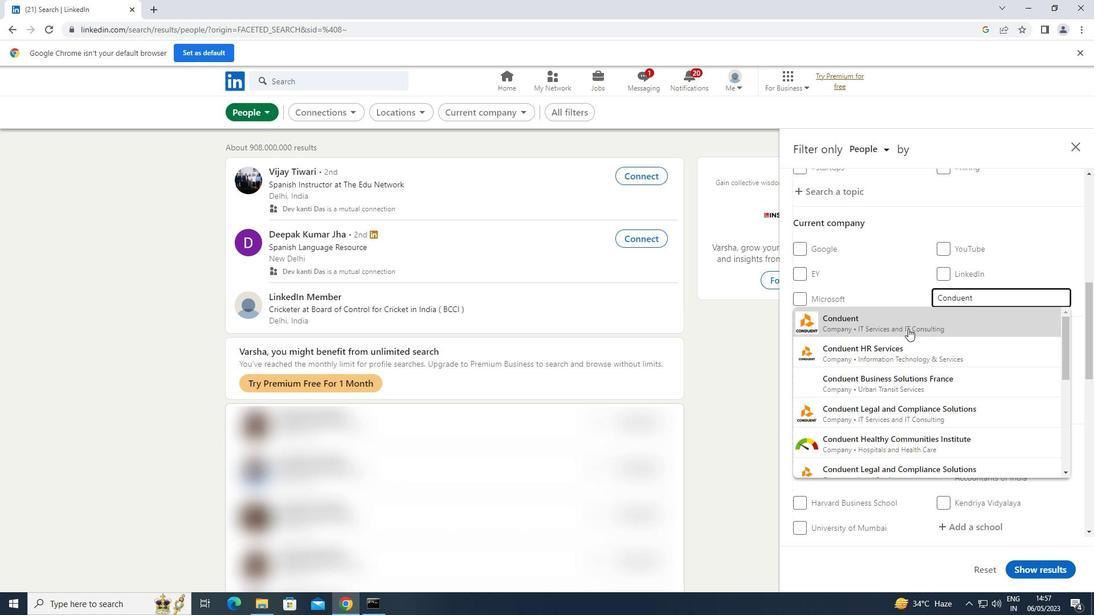 
Action: Mouse pressed left at (907, 328)
Screenshot: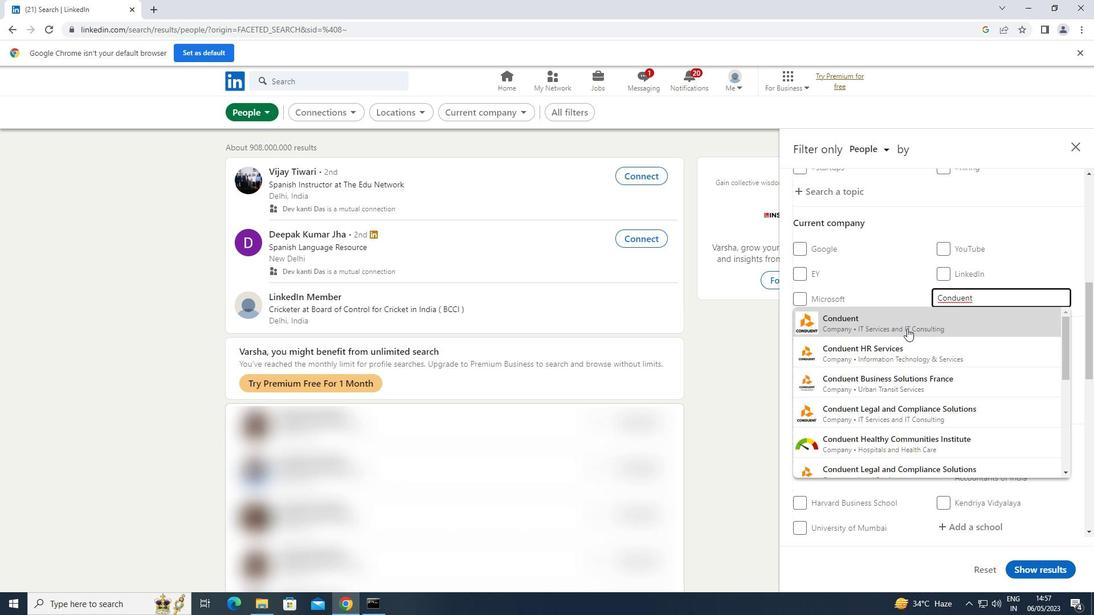
Action: Mouse moved to (908, 327)
Screenshot: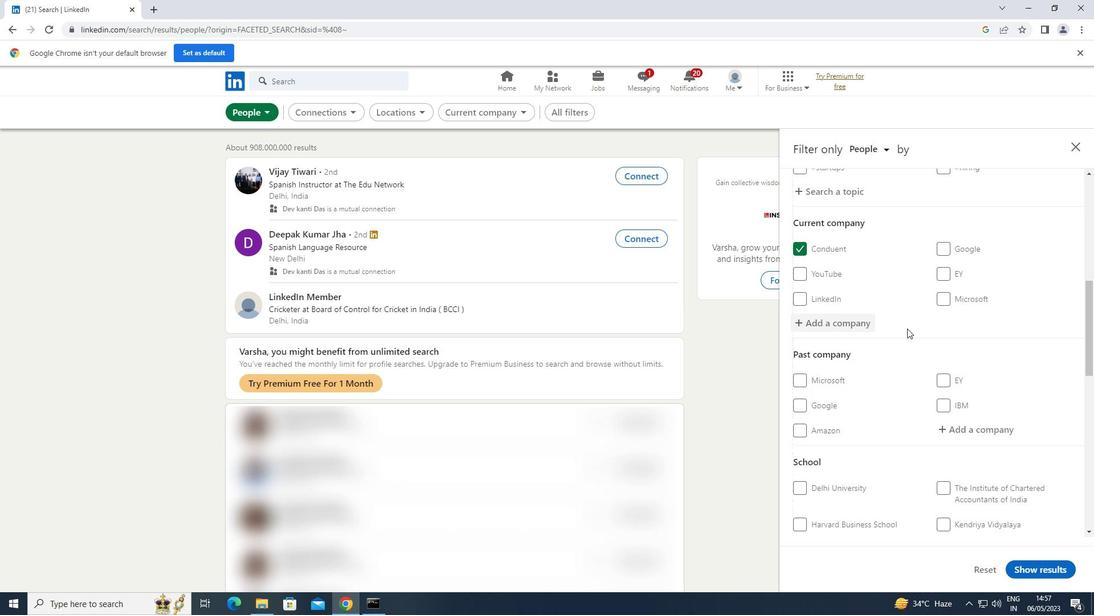 
Action: Mouse scrolled (908, 326) with delta (0, 0)
Screenshot: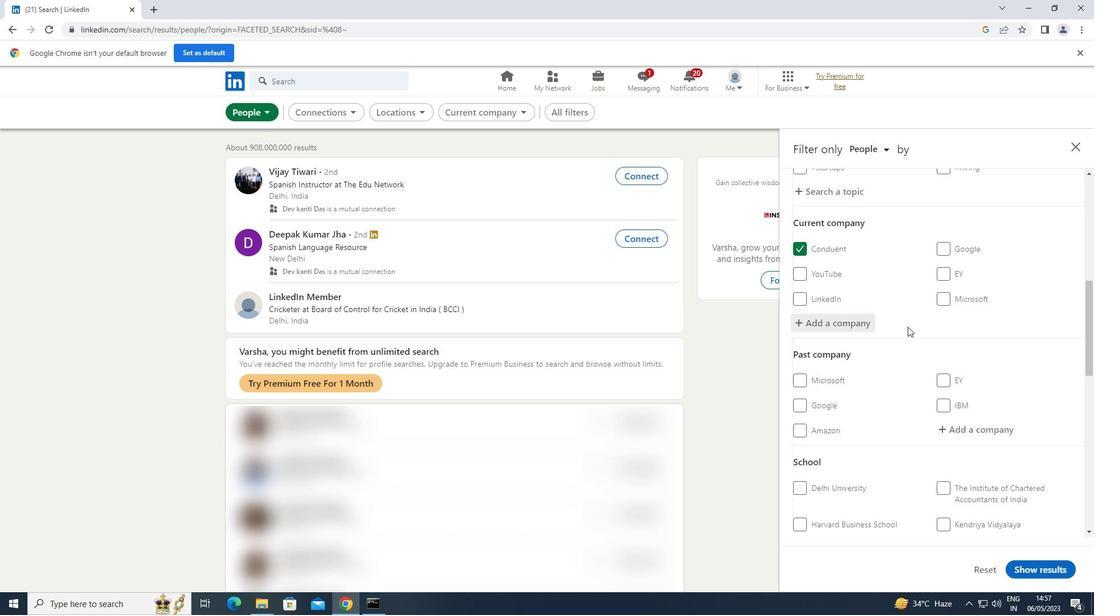
Action: Mouse scrolled (908, 326) with delta (0, 0)
Screenshot: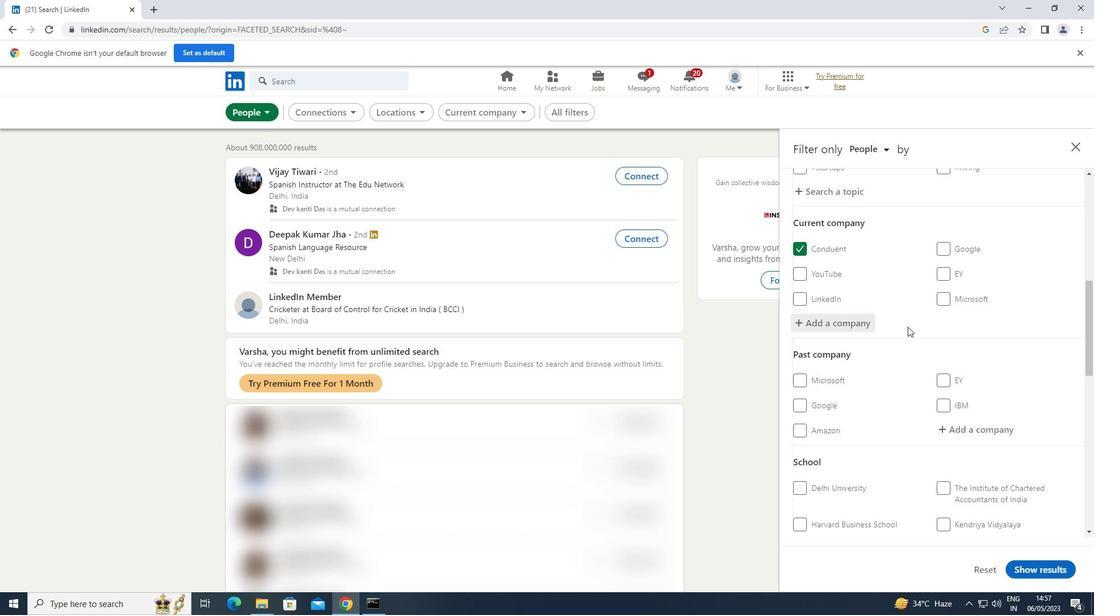 
Action: Mouse scrolled (908, 326) with delta (0, 0)
Screenshot: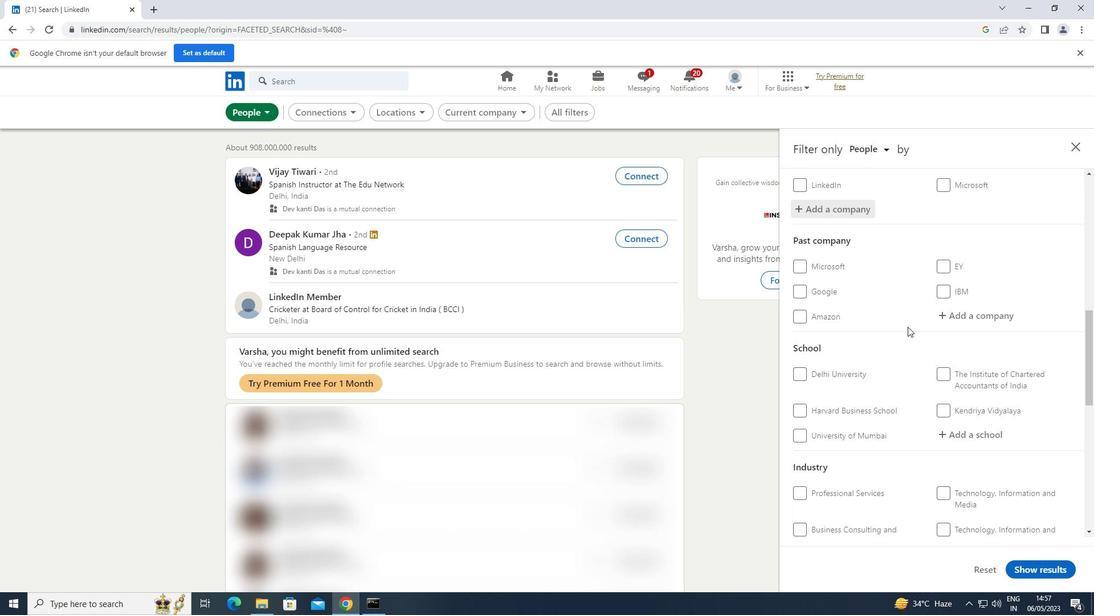 
Action: Mouse scrolled (908, 326) with delta (0, 0)
Screenshot: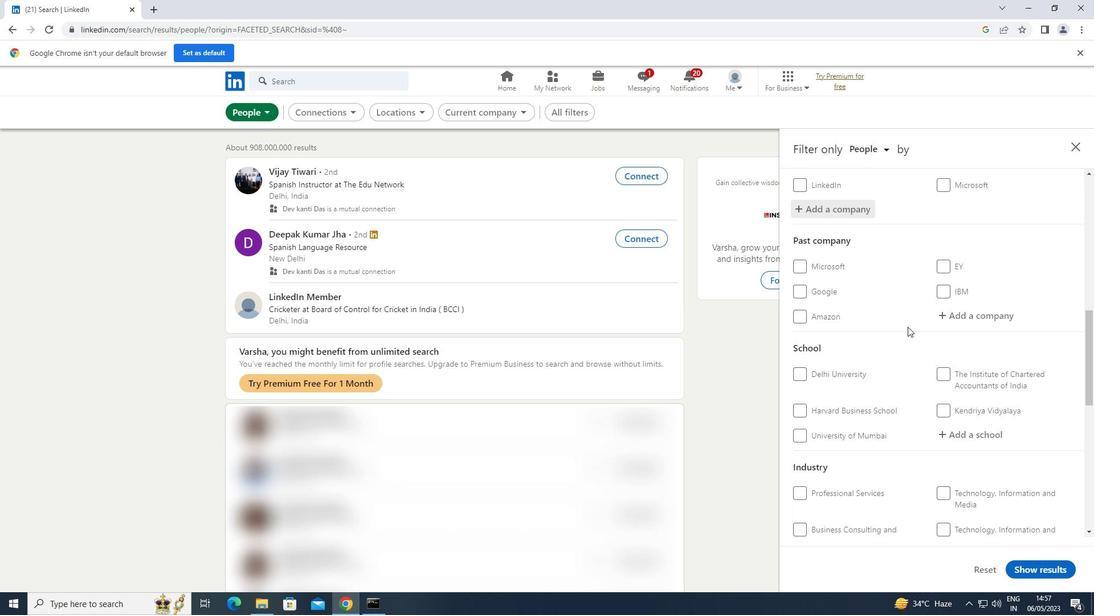 
Action: Mouse moved to (965, 320)
Screenshot: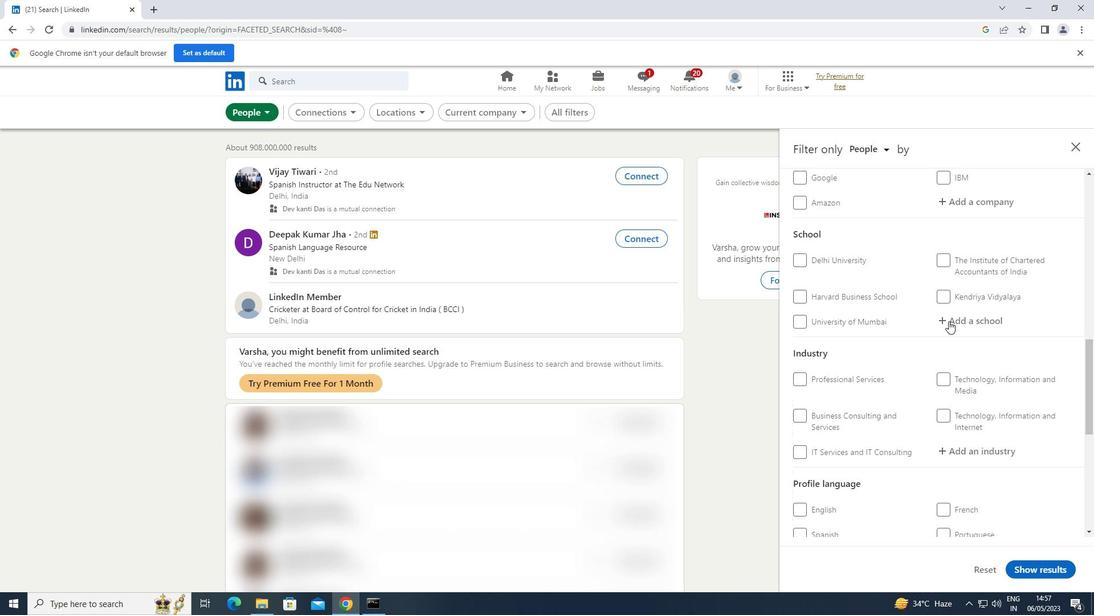 
Action: Mouse pressed left at (965, 320)
Screenshot: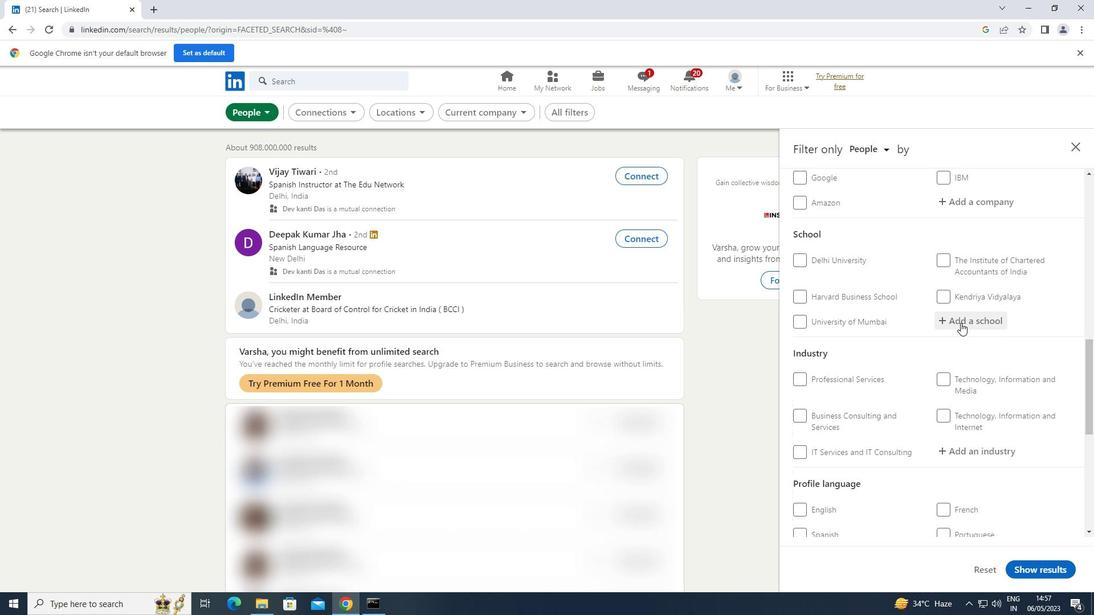 
Action: Mouse moved to (965, 320)
Screenshot: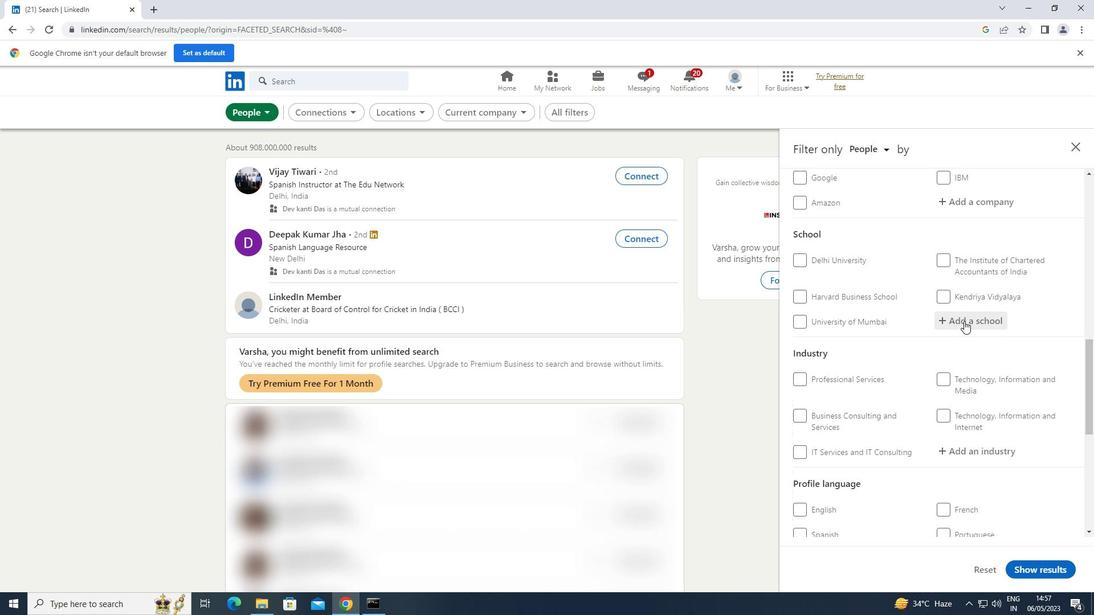 
Action: Key pressed <Key.shift>DR.<Key.shift>G.<Key.shift>R.
Screenshot: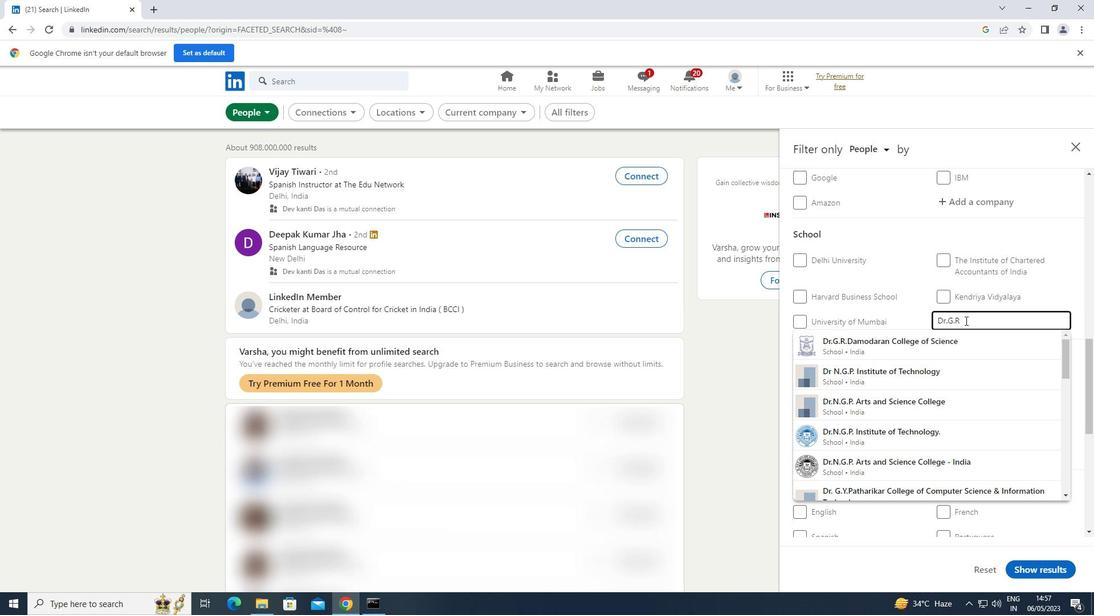 
Action: Mouse moved to (941, 374)
Screenshot: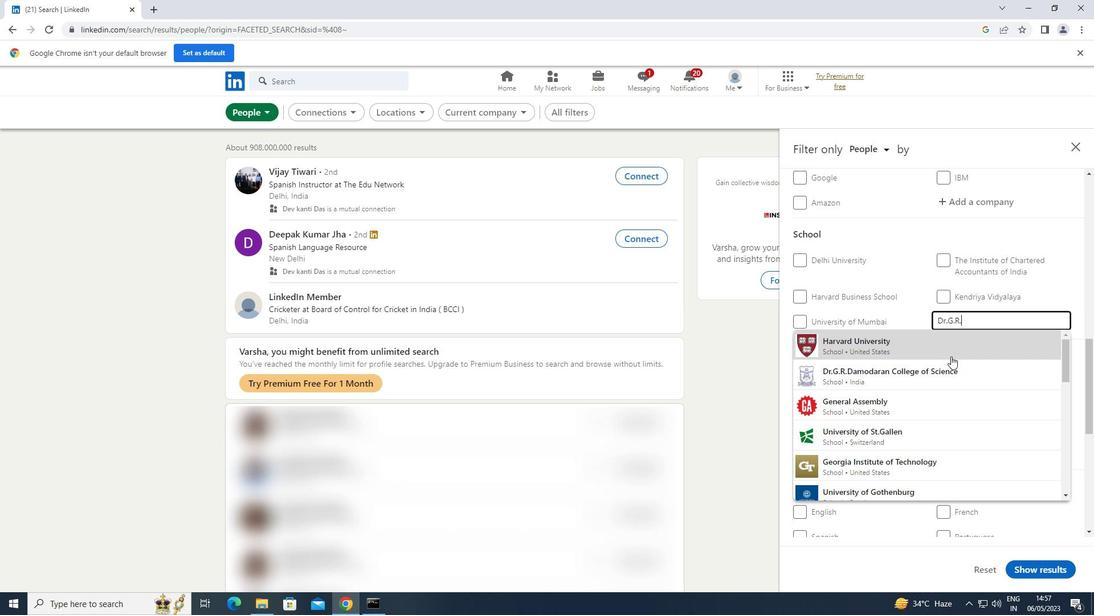 
Action: Mouse pressed left at (941, 374)
Screenshot: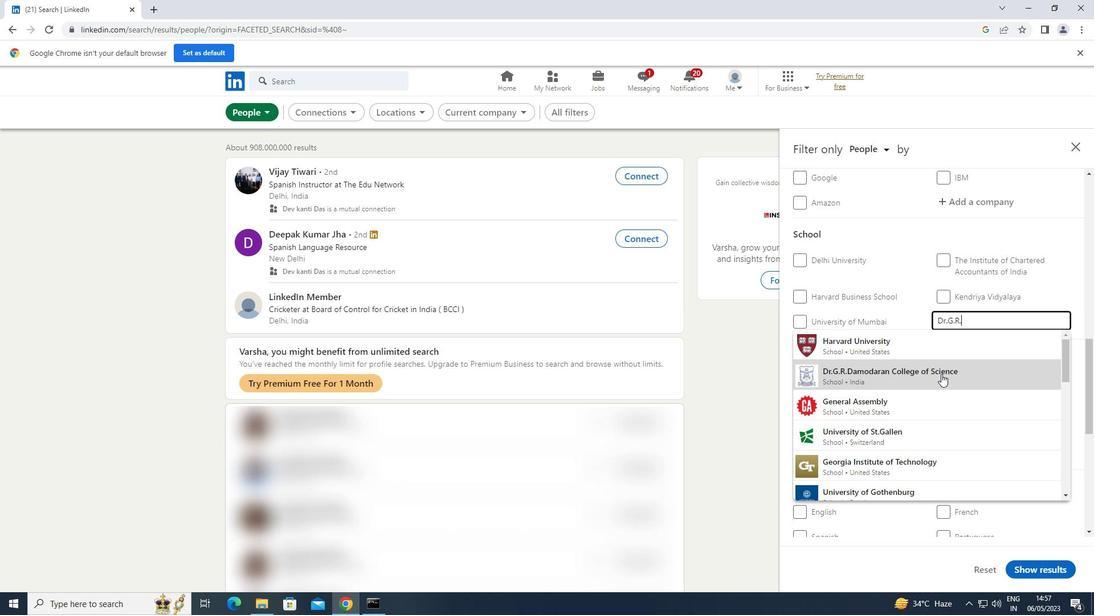 
Action: Mouse moved to (943, 372)
Screenshot: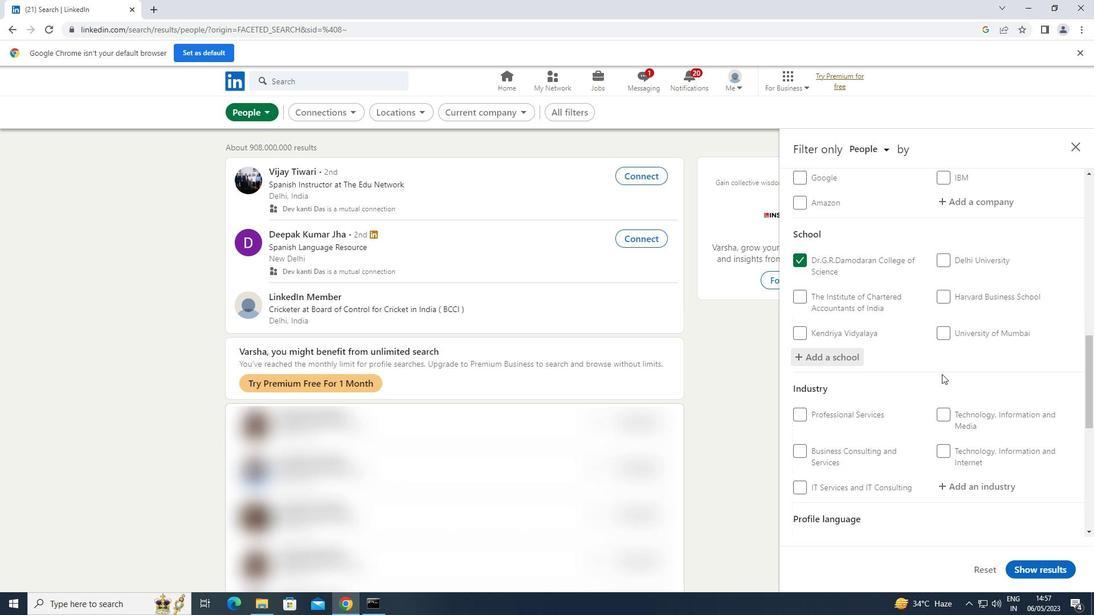 
Action: Mouse scrolled (943, 372) with delta (0, 0)
Screenshot: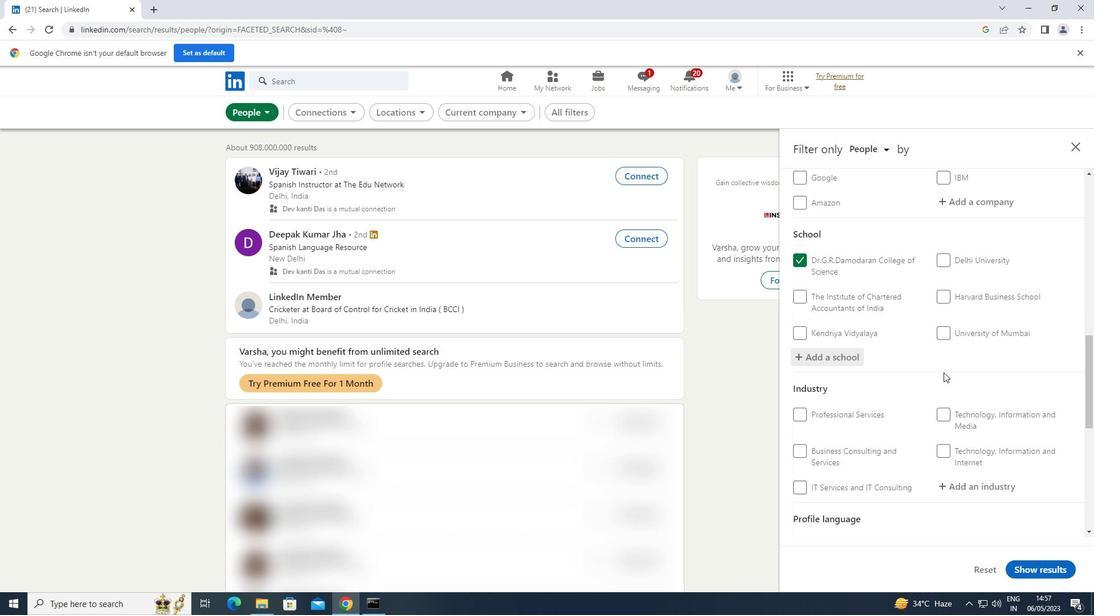 
Action: Mouse scrolled (943, 372) with delta (0, 0)
Screenshot: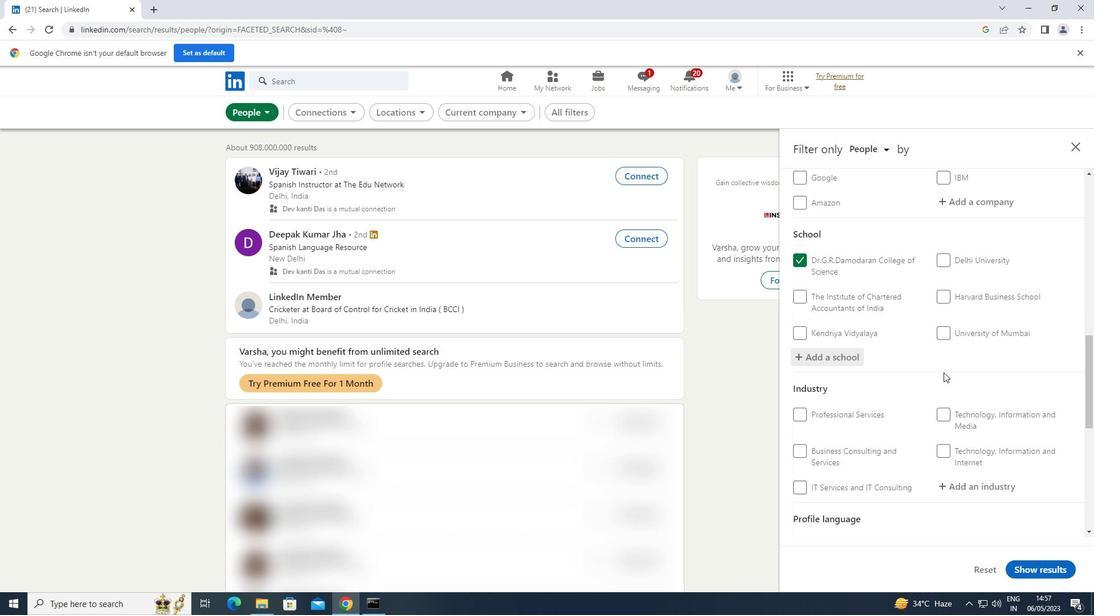 
Action: Mouse moved to (945, 371)
Screenshot: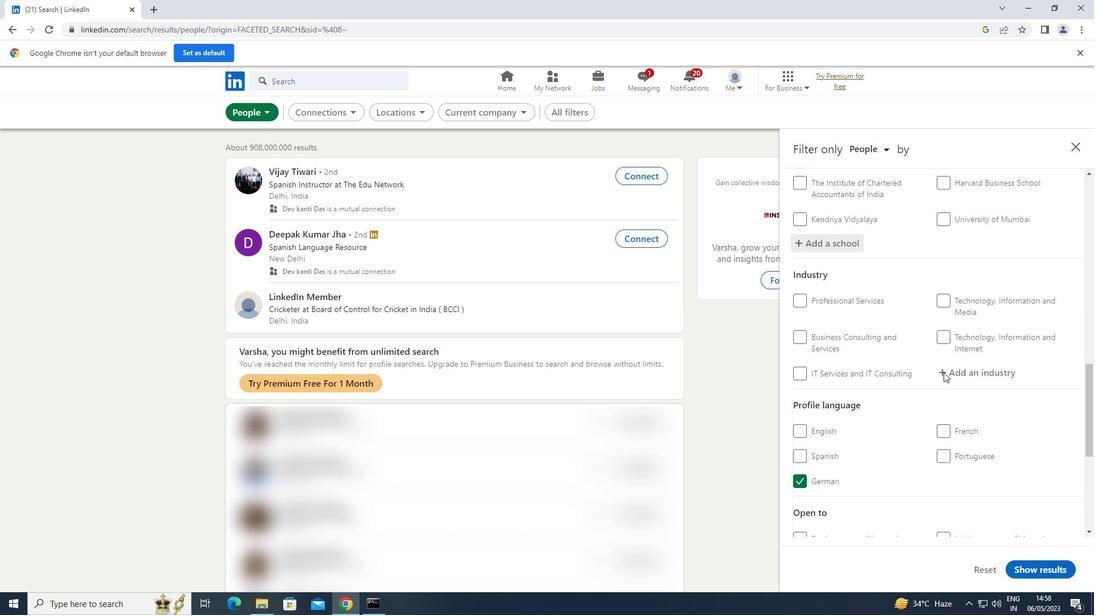 
Action: Mouse scrolled (945, 371) with delta (0, 0)
Screenshot: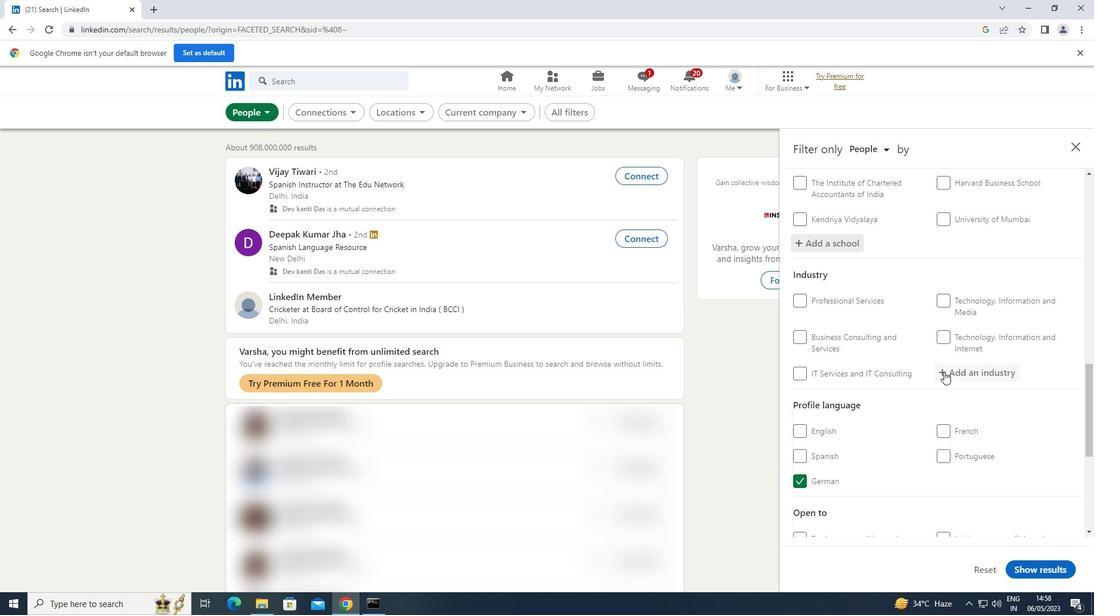 
Action: Mouse scrolled (945, 371) with delta (0, 0)
Screenshot: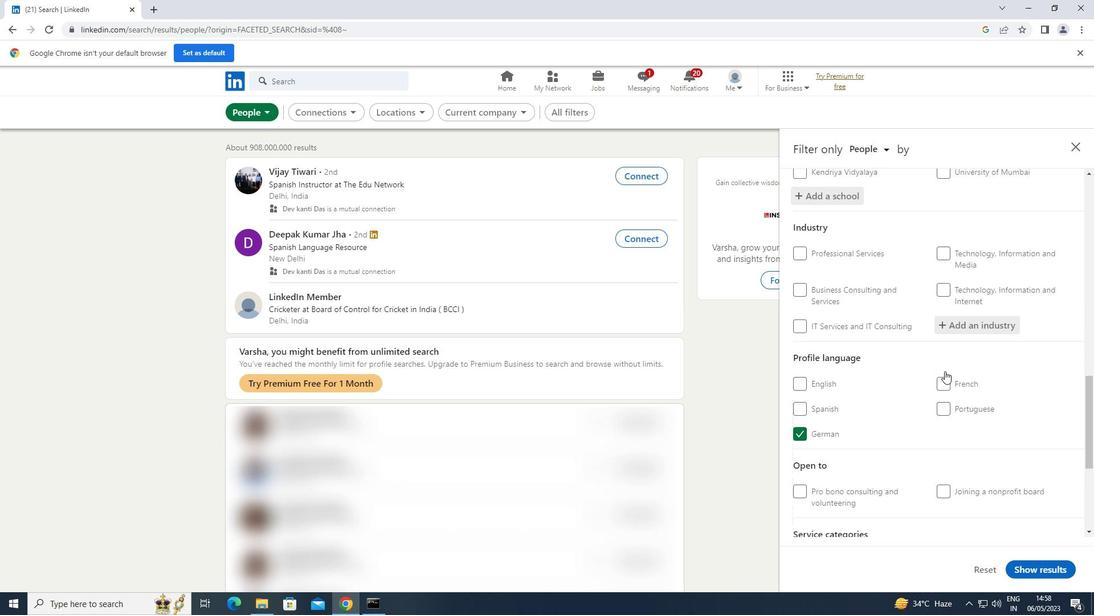 
Action: Mouse moved to (998, 257)
Screenshot: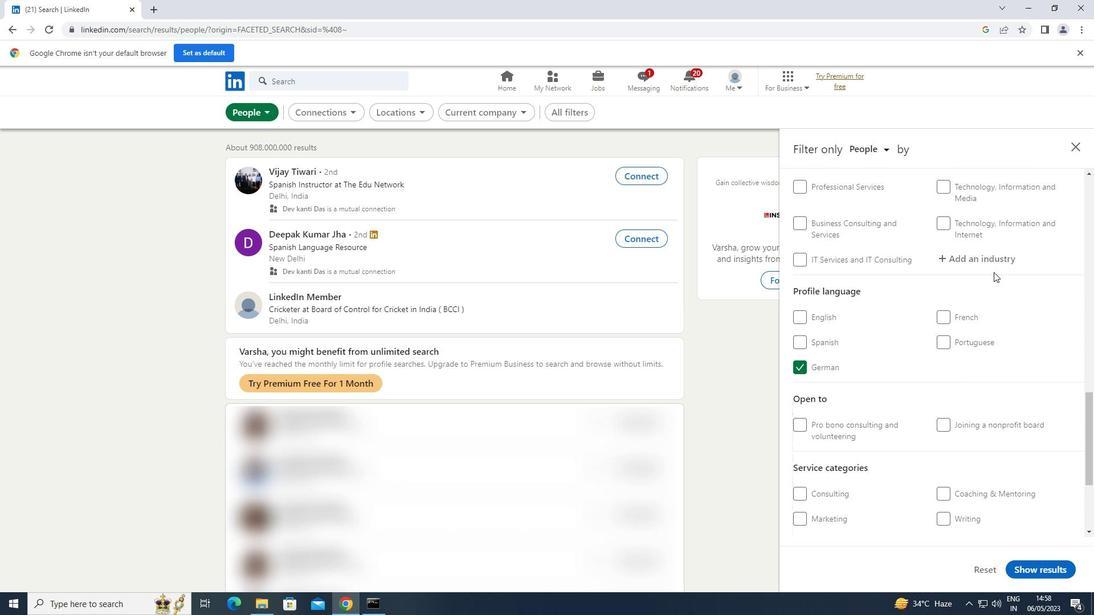 
Action: Mouse pressed left at (998, 257)
Screenshot: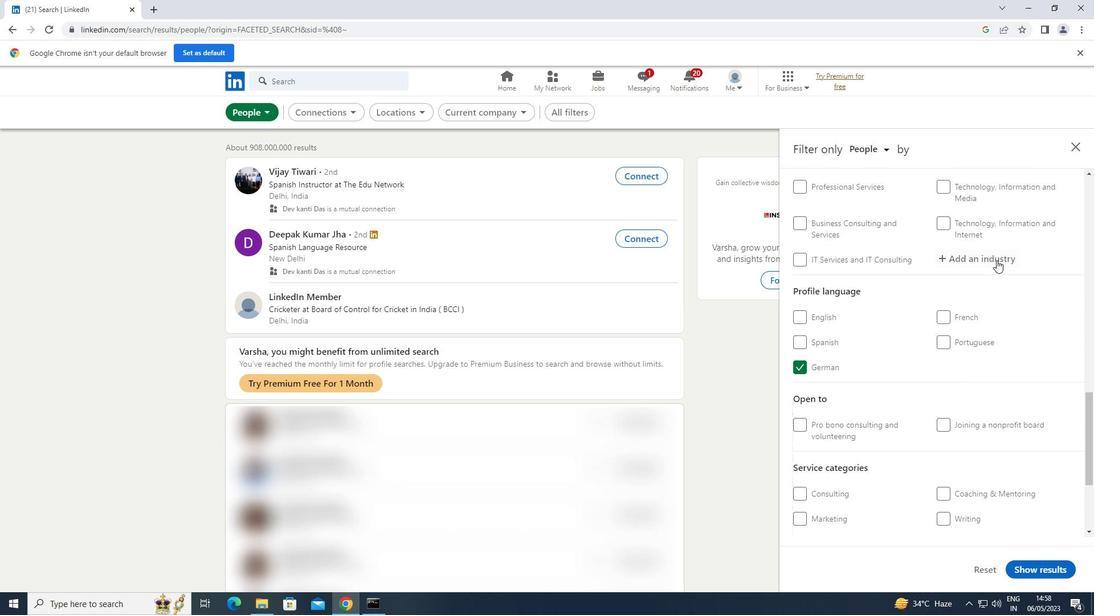 
Action: Key pressed <Key.shift>TRANSLATION
Screenshot: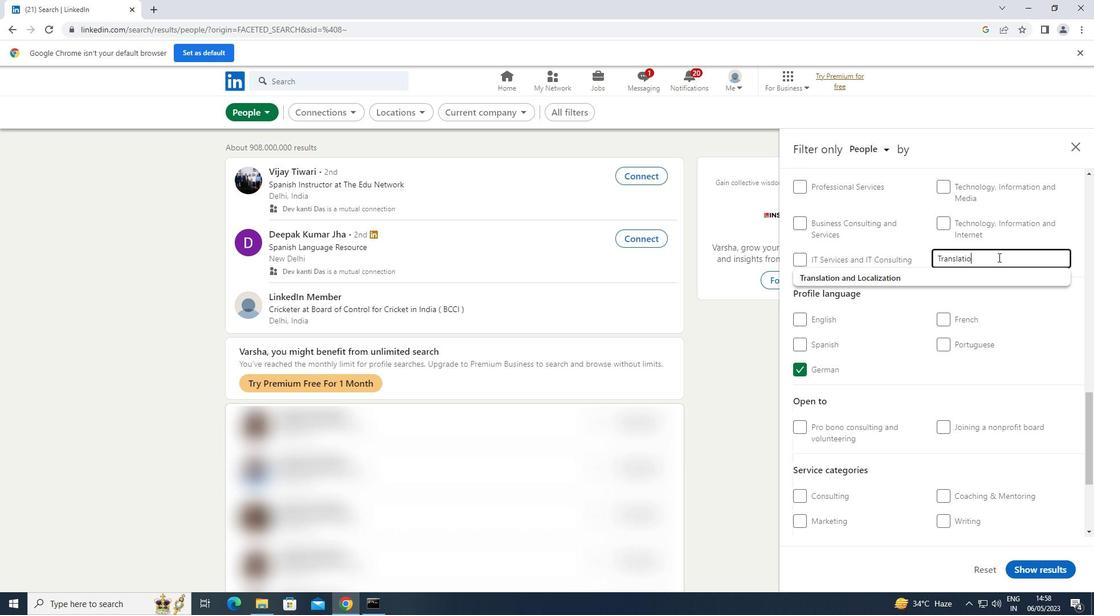 
Action: Mouse moved to (894, 270)
Screenshot: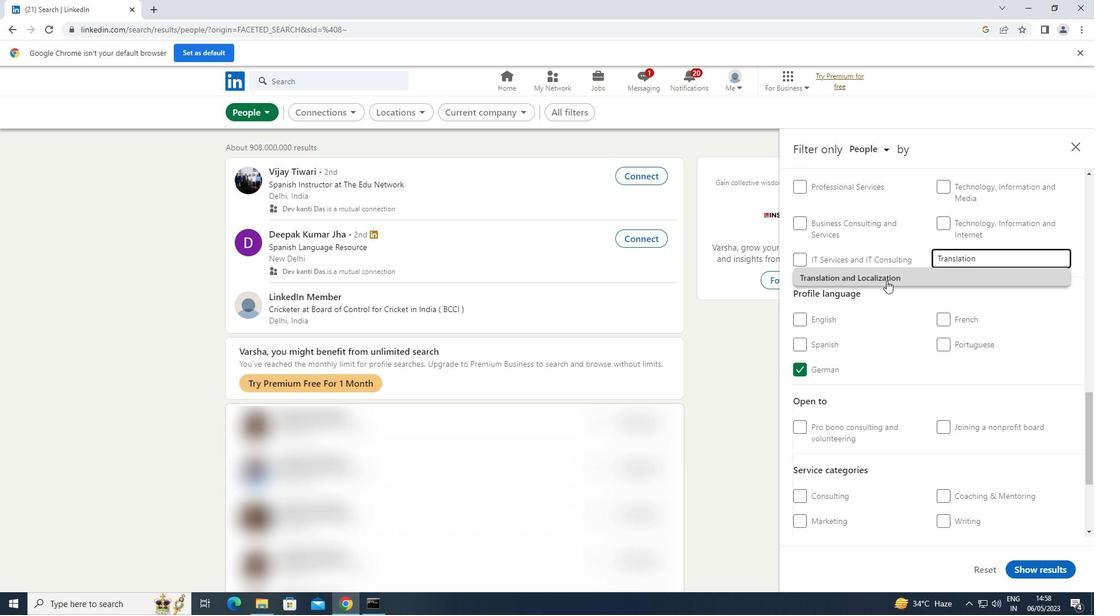 
Action: Mouse pressed left at (894, 270)
Screenshot: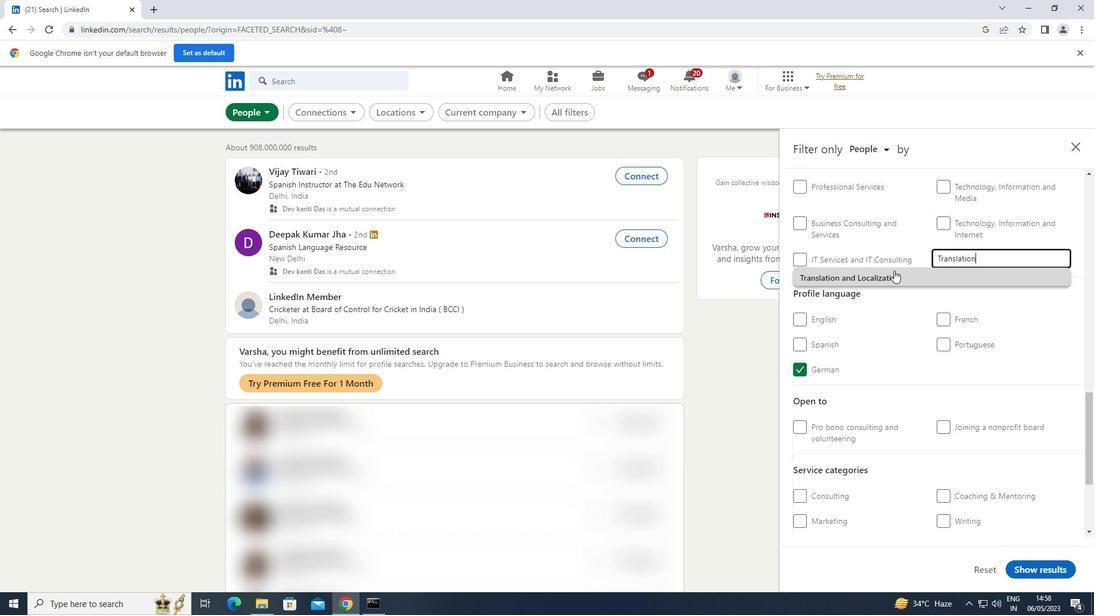 
Action: Mouse moved to (901, 270)
Screenshot: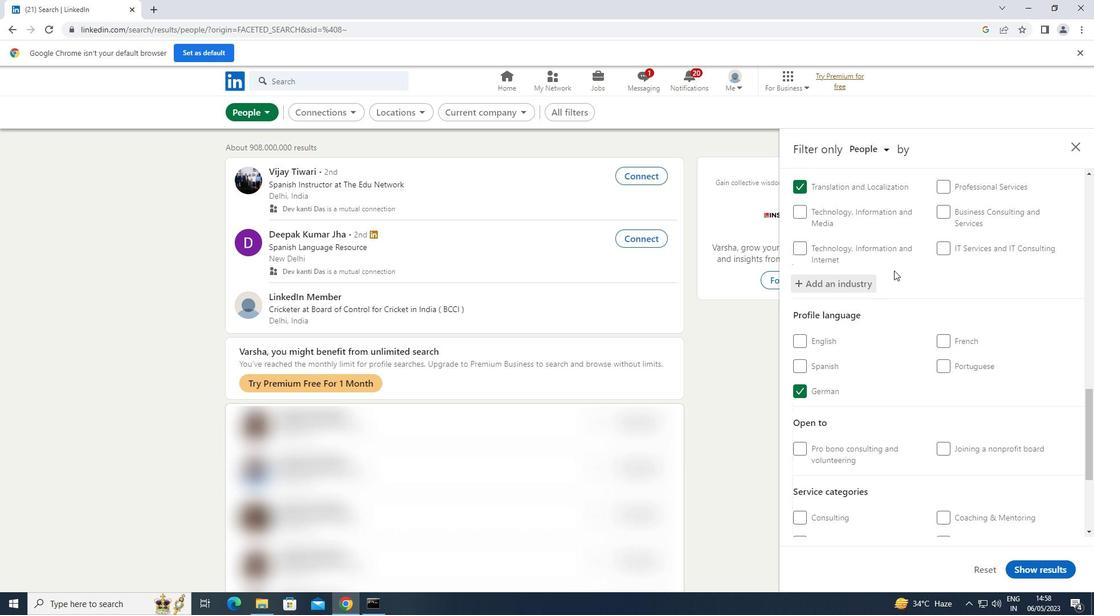 
Action: Mouse scrolled (901, 270) with delta (0, 0)
Screenshot: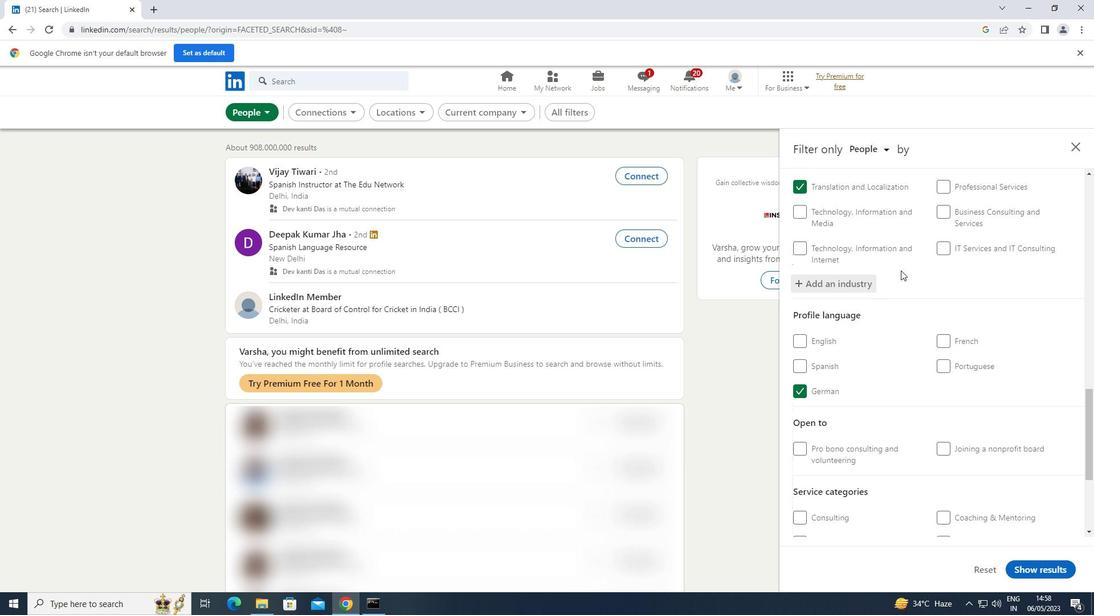 
Action: Mouse scrolled (901, 270) with delta (0, 0)
Screenshot: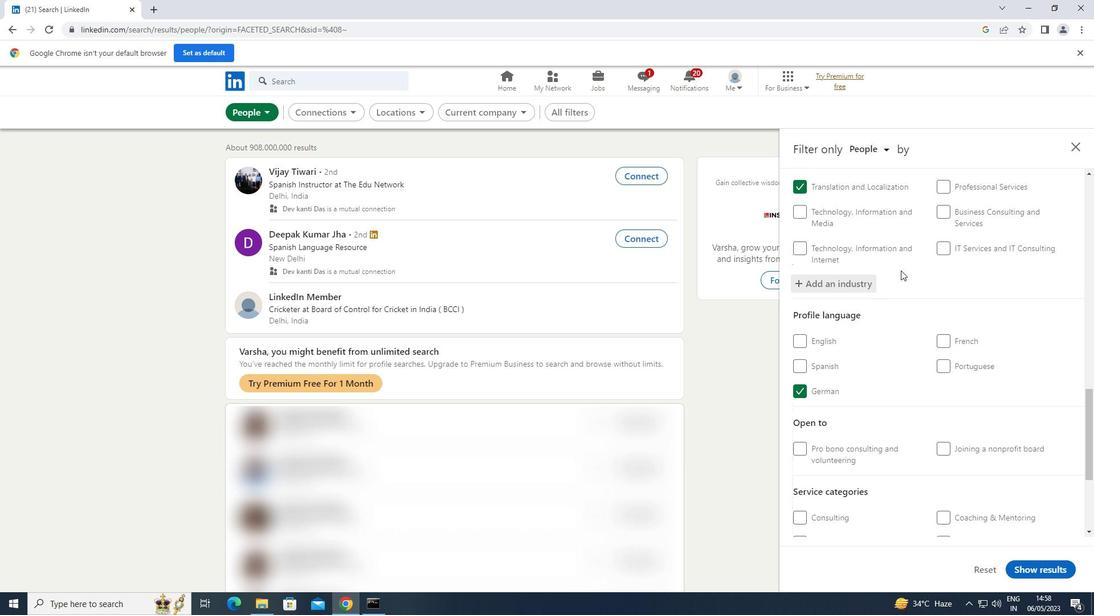 
Action: Mouse scrolled (901, 270) with delta (0, 0)
Screenshot: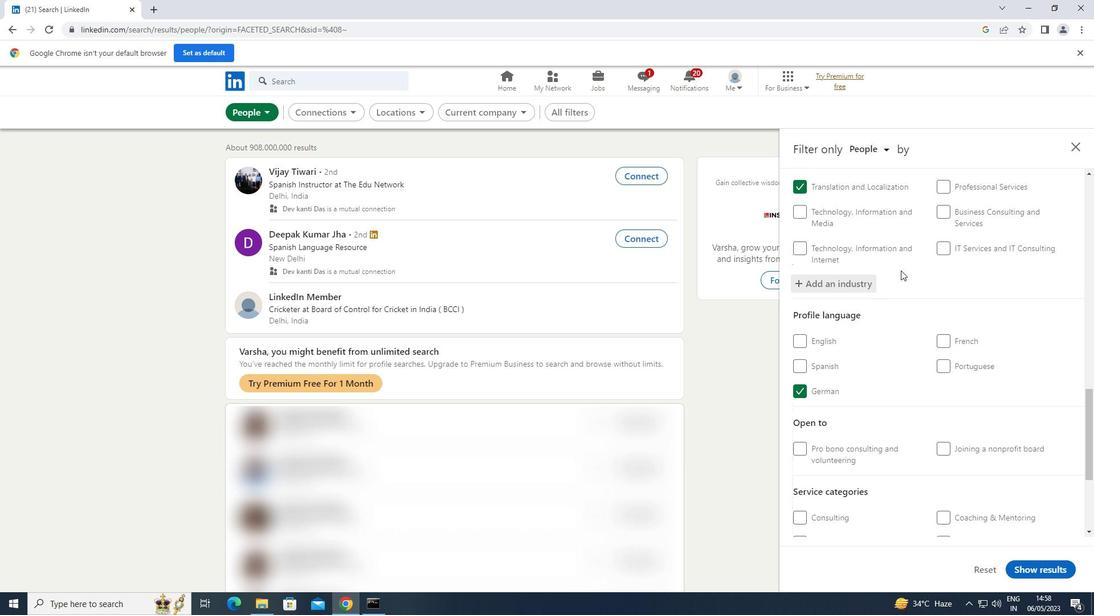 
Action: Mouse scrolled (901, 270) with delta (0, 0)
Screenshot: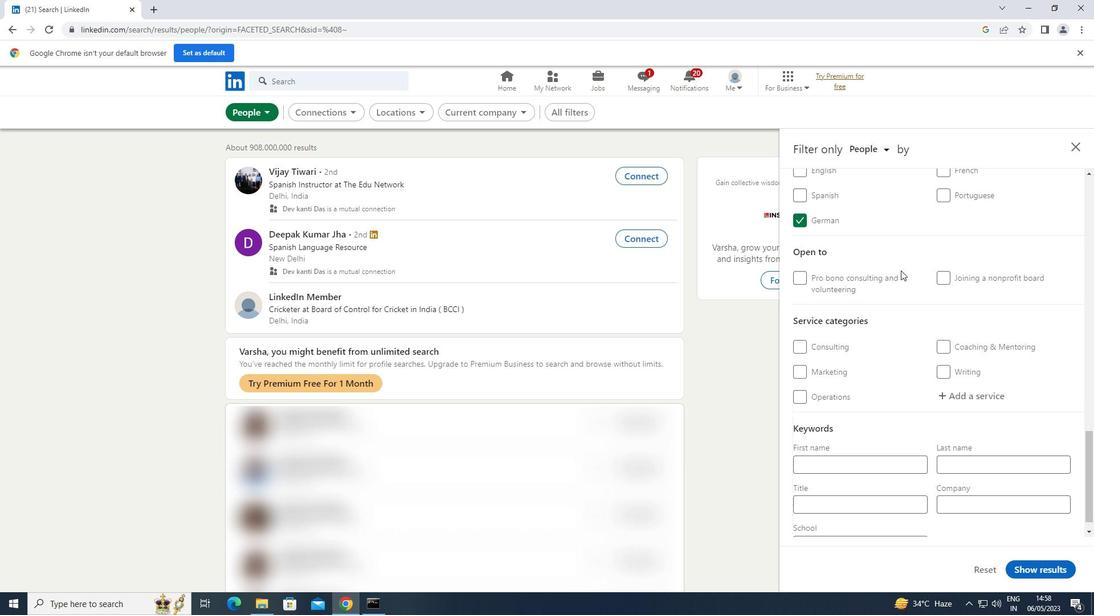 
Action: Mouse scrolled (901, 270) with delta (0, 0)
Screenshot: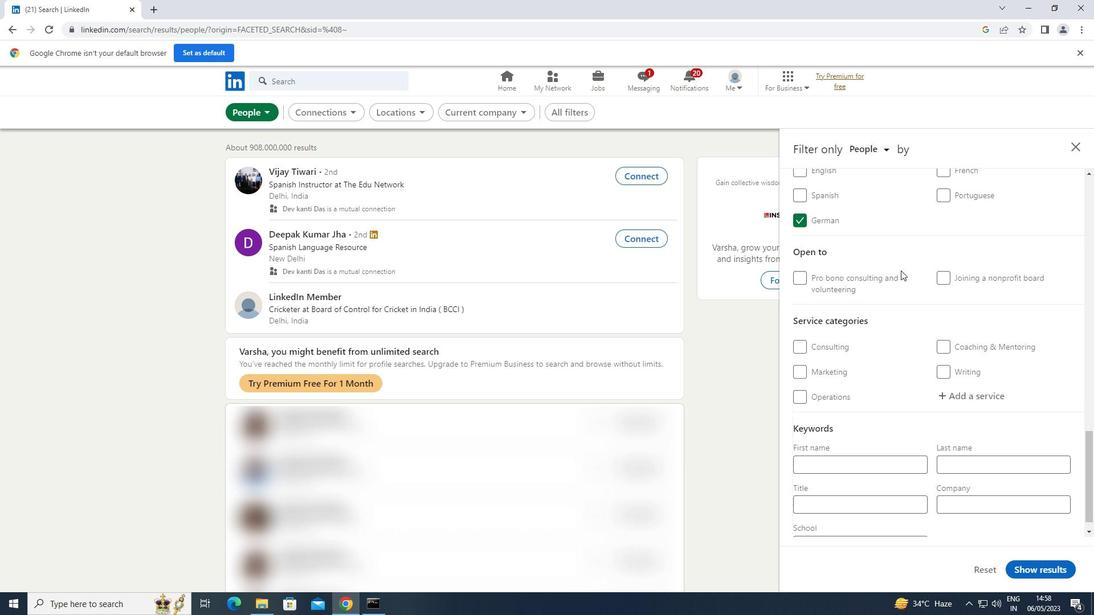 
Action: Mouse moved to (901, 270)
Screenshot: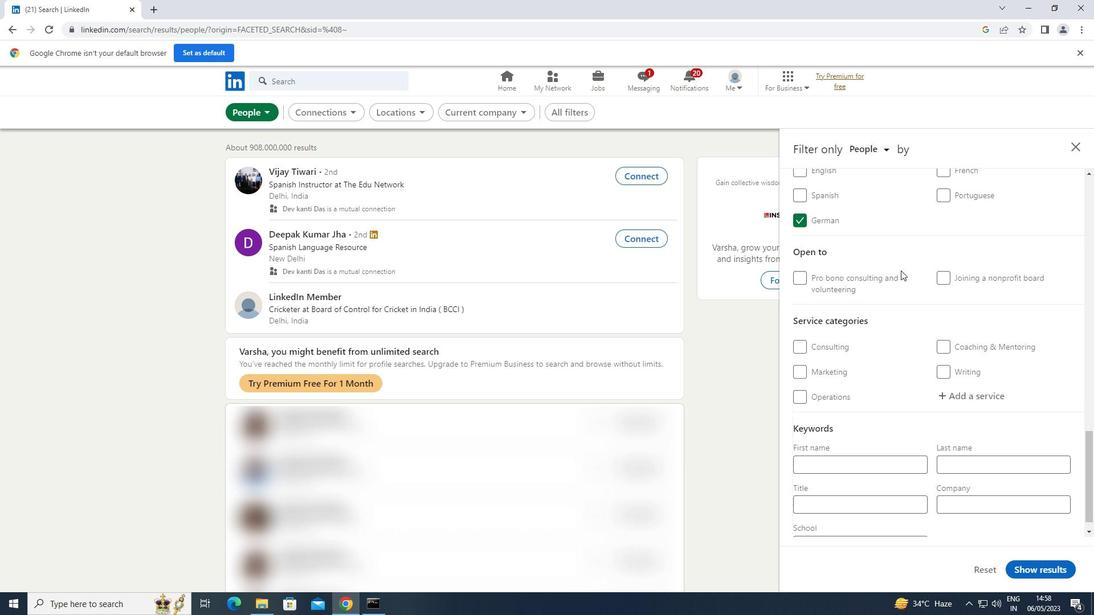
Action: Mouse scrolled (901, 270) with delta (0, 0)
Screenshot: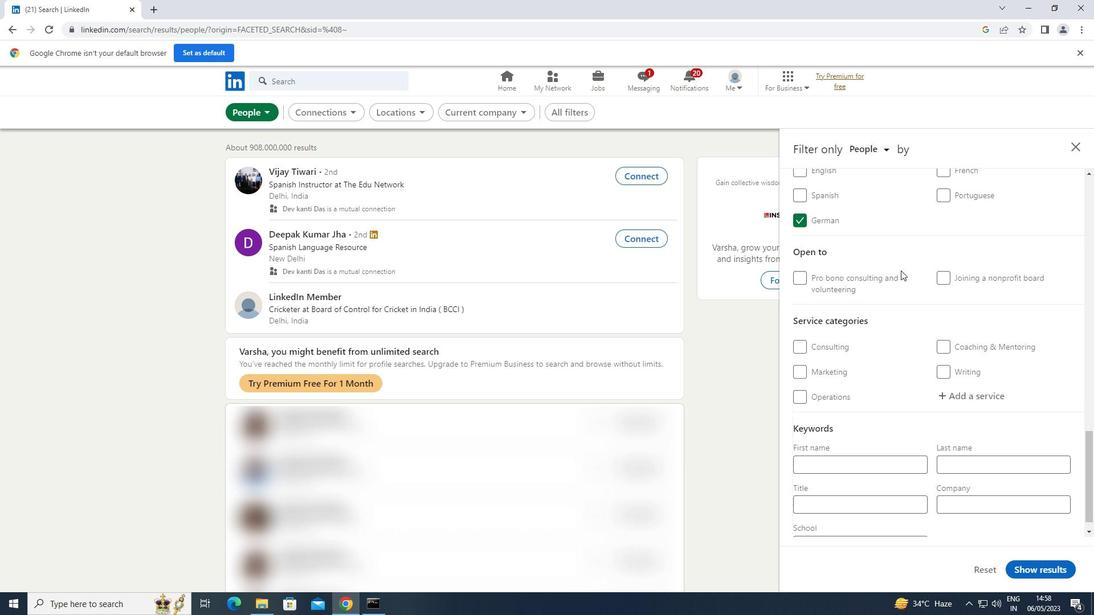 
Action: Mouse moved to (954, 378)
Screenshot: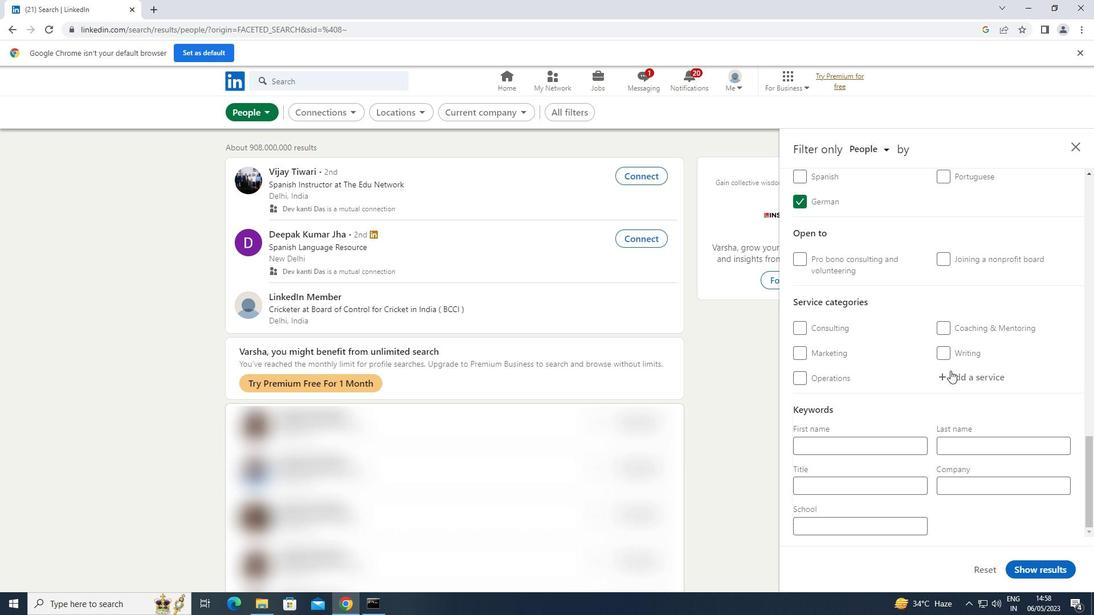 
Action: Mouse pressed left at (954, 378)
Screenshot: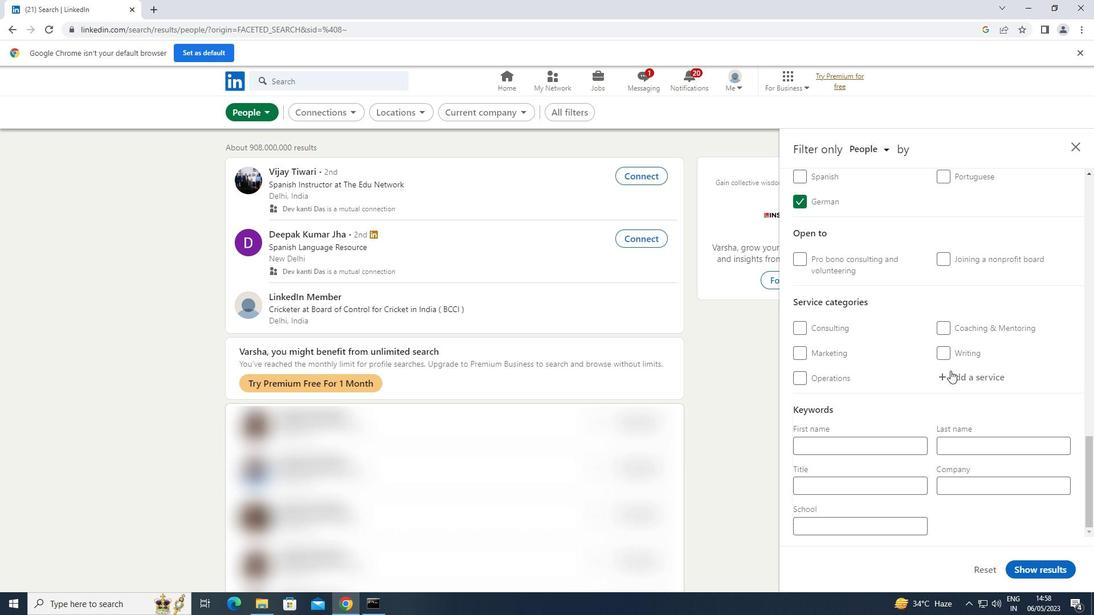 
Action: Mouse moved to (954, 378)
Screenshot: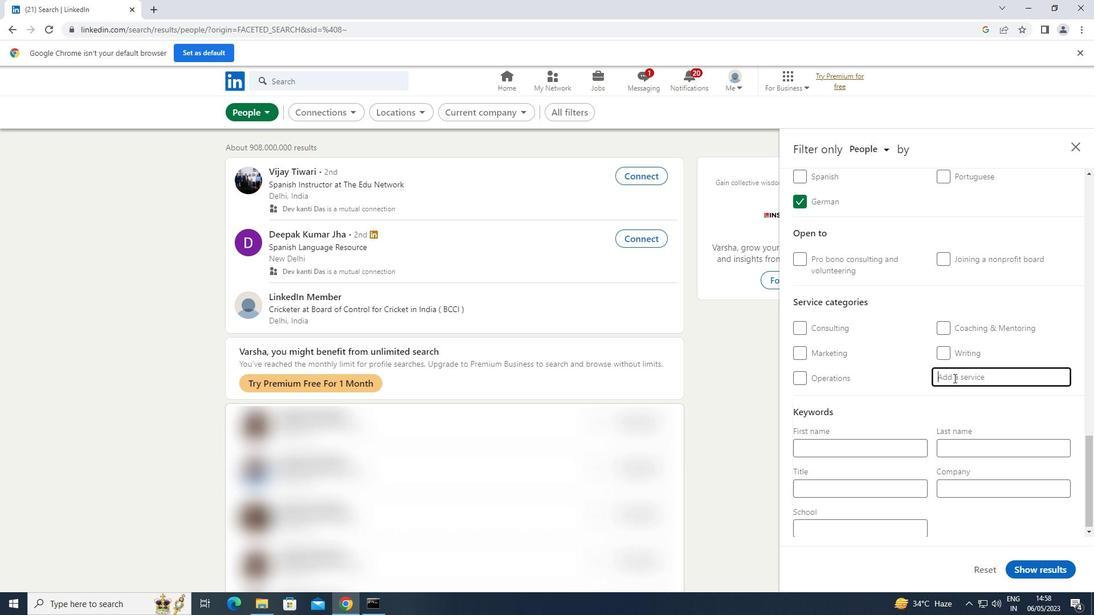 
Action: Key pressed <Key.shift>SEARCH<Key.space>
Screenshot: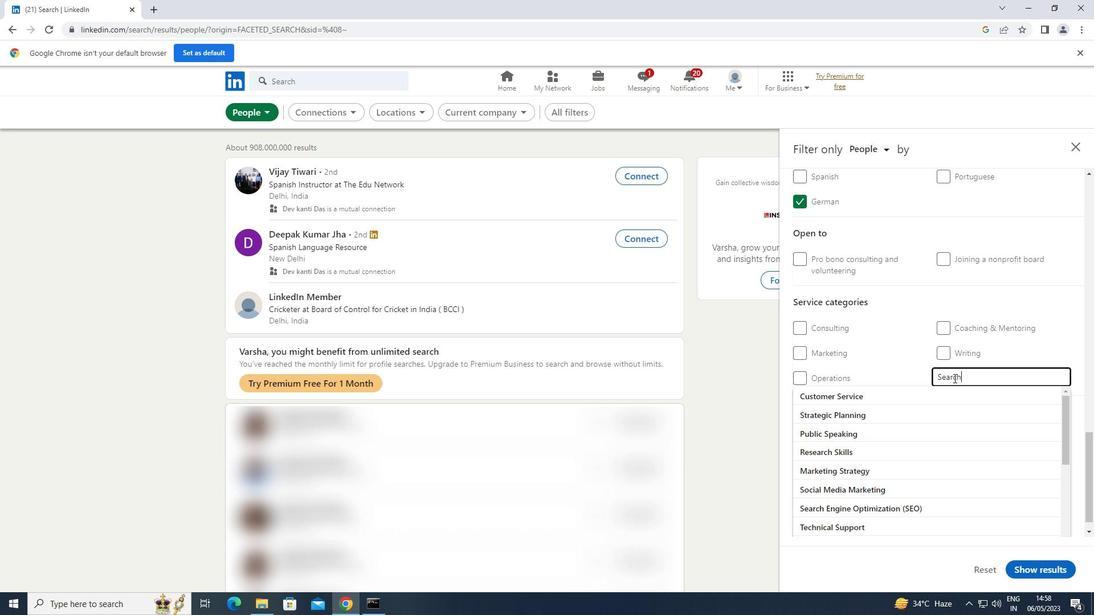 
Action: Mouse moved to (887, 396)
Screenshot: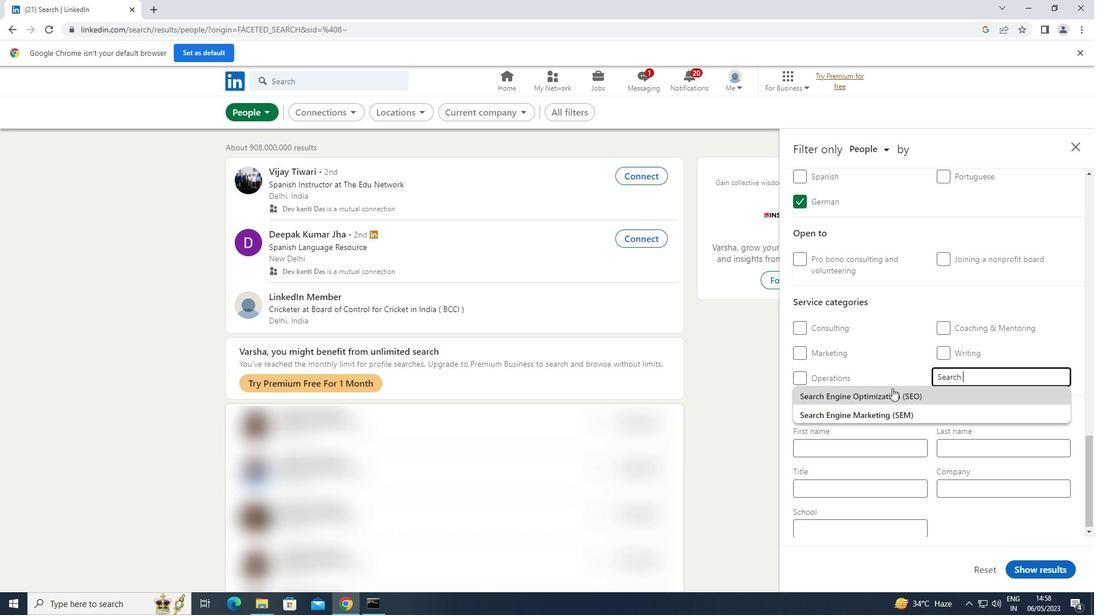 
Action: Mouse pressed left at (887, 396)
Screenshot: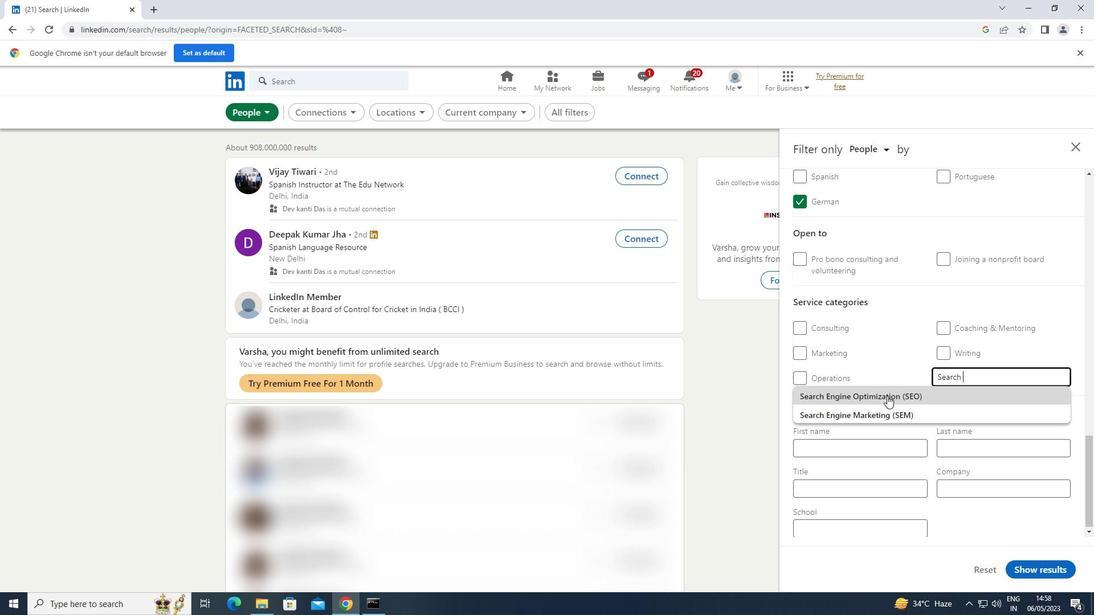 
Action: Mouse moved to (888, 395)
Screenshot: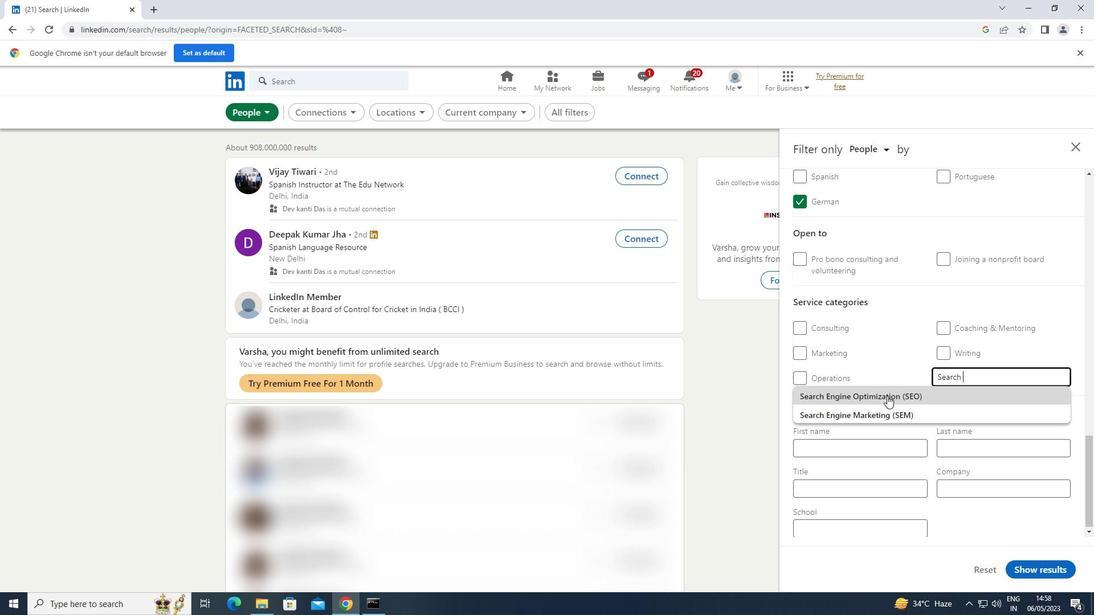 
Action: Mouse scrolled (888, 395) with delta (0, 0)
Screenshot: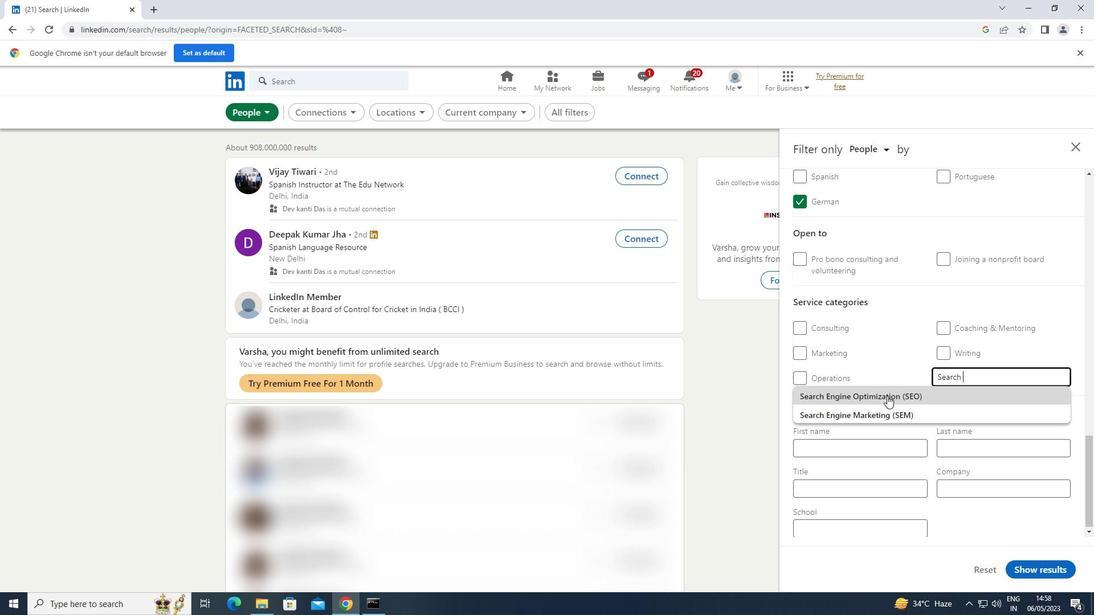 
Action: Mouse scrolled (888, 395) with delta (0, 0)
Screenshot: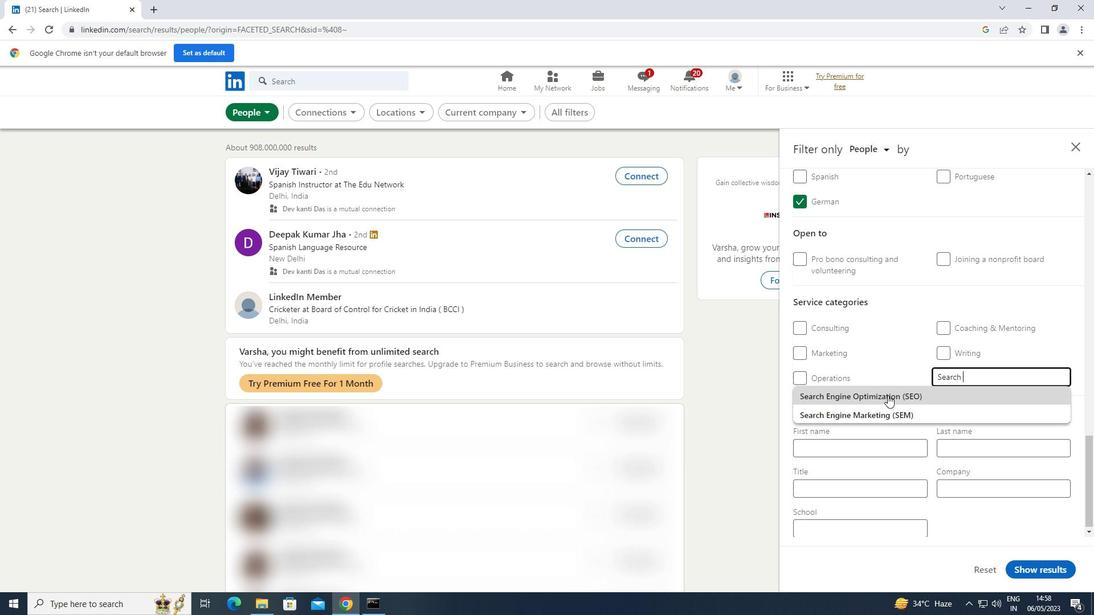 
Action: Mouse scrolled (888, 395) with delta (0, 0)
Screenshot: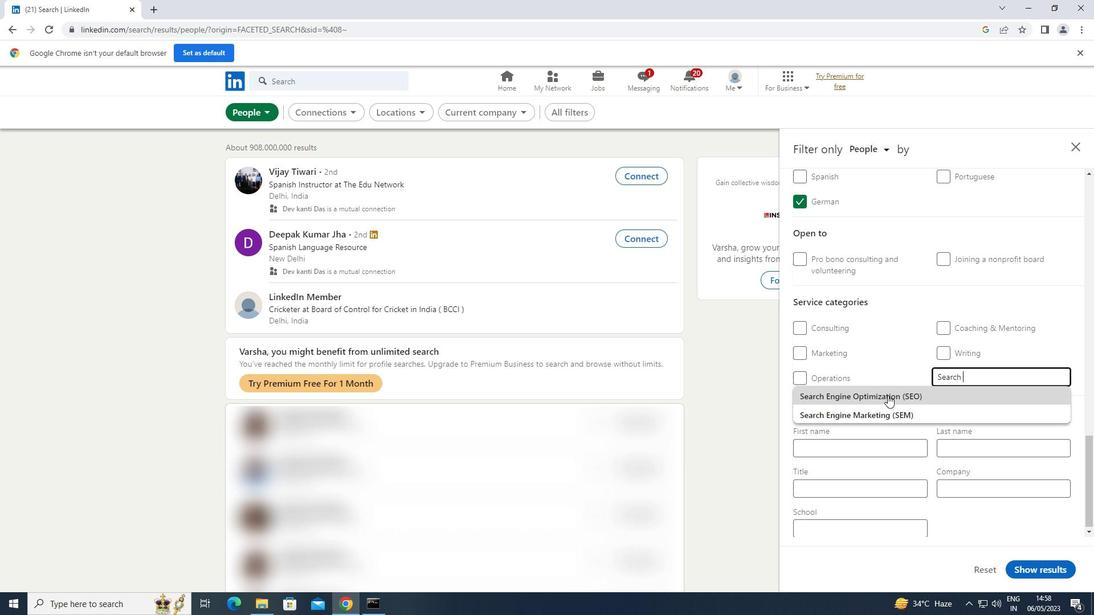 
Action: Mouse scrolled (888, 395) with delta (0, 0)
Screenshot: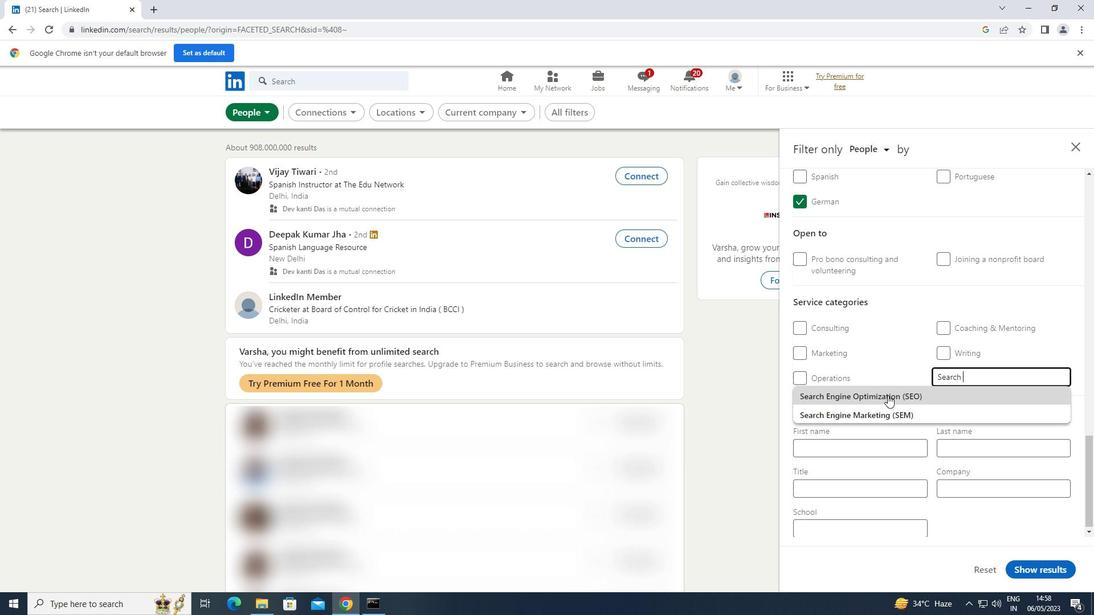 
Action: Mouse scrolled (888, 395) with delta (0, 0)
Screenshot: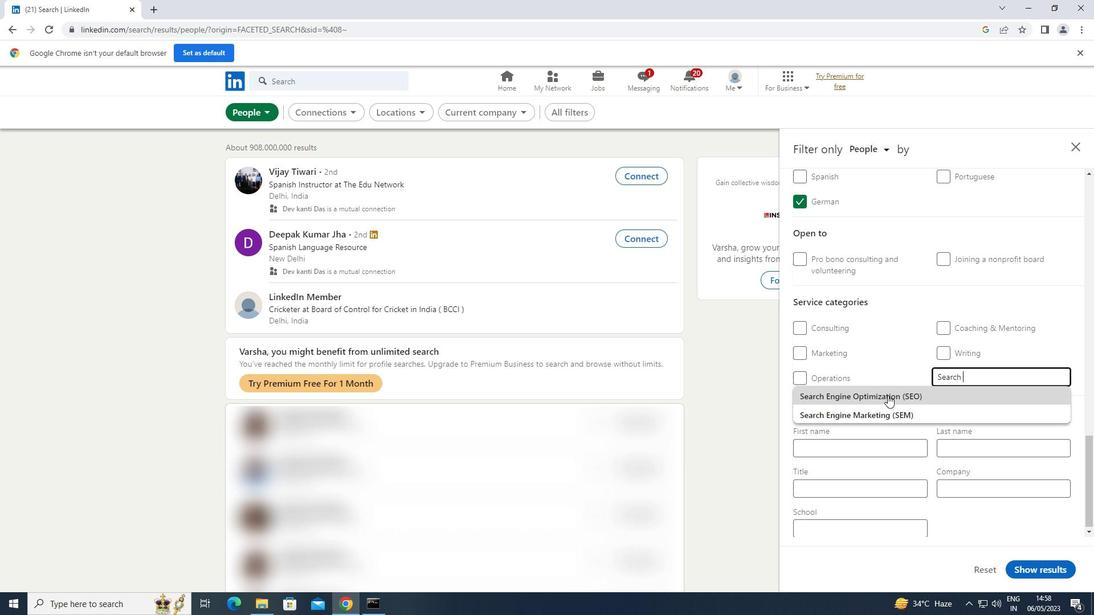 
Action: Mouse scrolled (888, 395) with delta (0, 0)
Screenshot: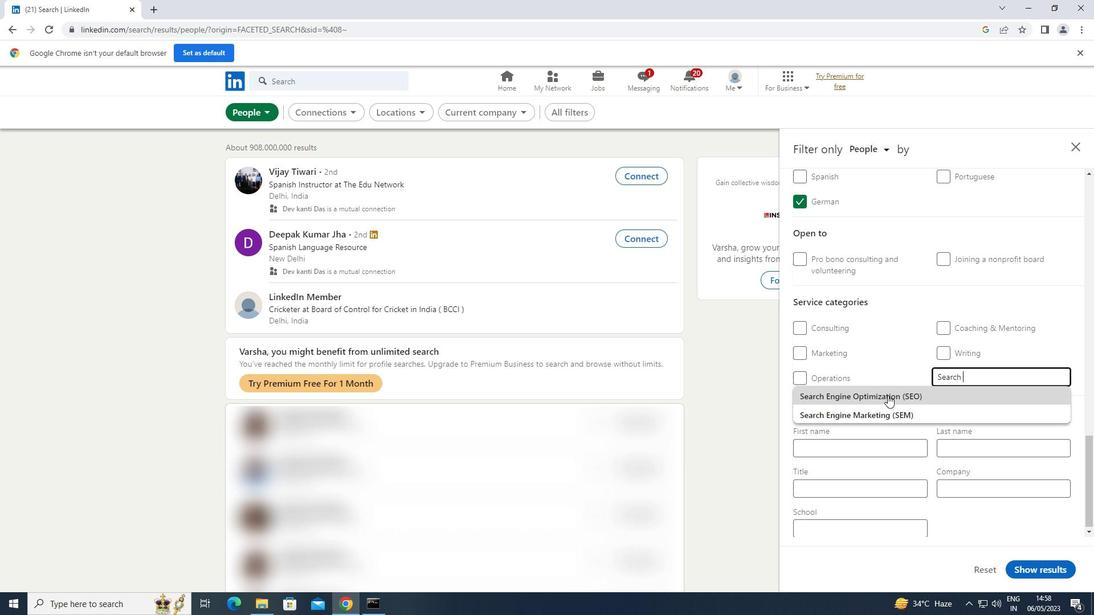 
Action: Mouse moved to (888, 395)
Screenshot: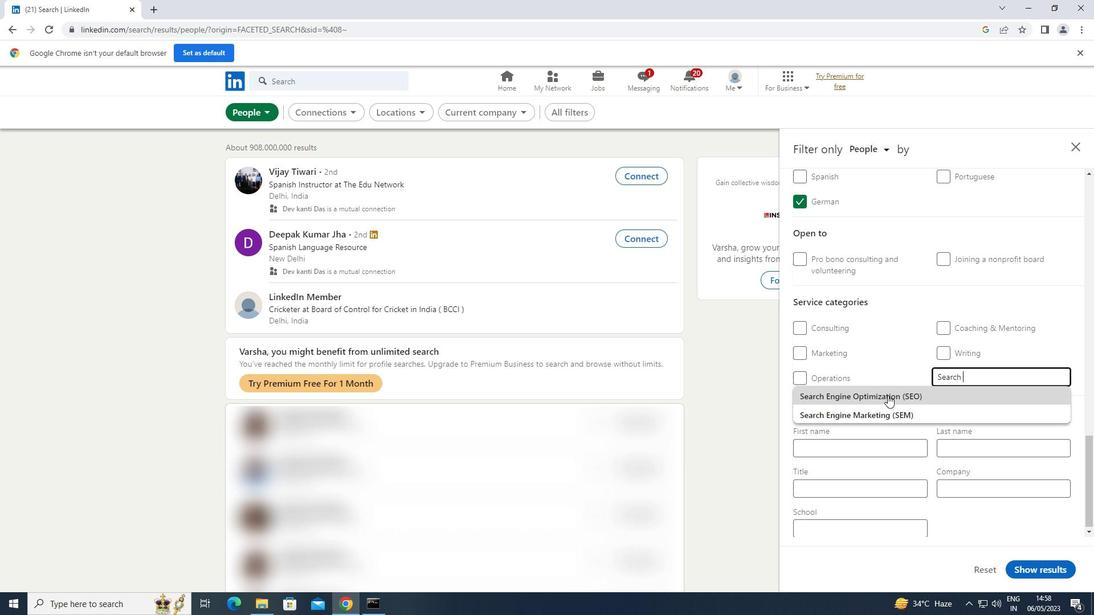 
Action: Mouse scrolled (888, 394) with delta (0, 0)
Screenshot: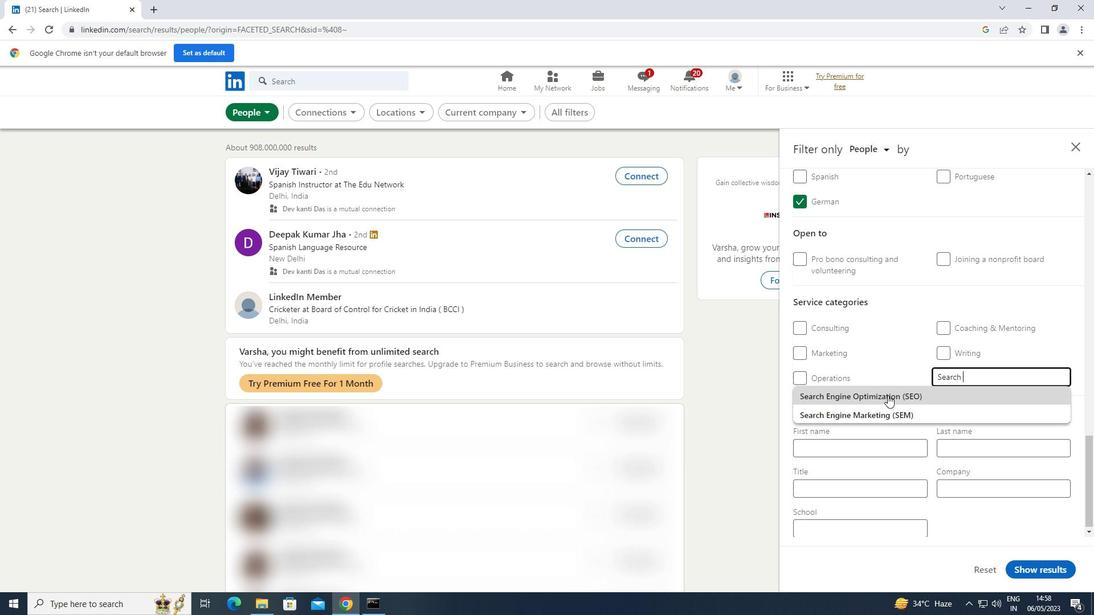 
Action: Mouse moved to (867, 520)
Screenshot: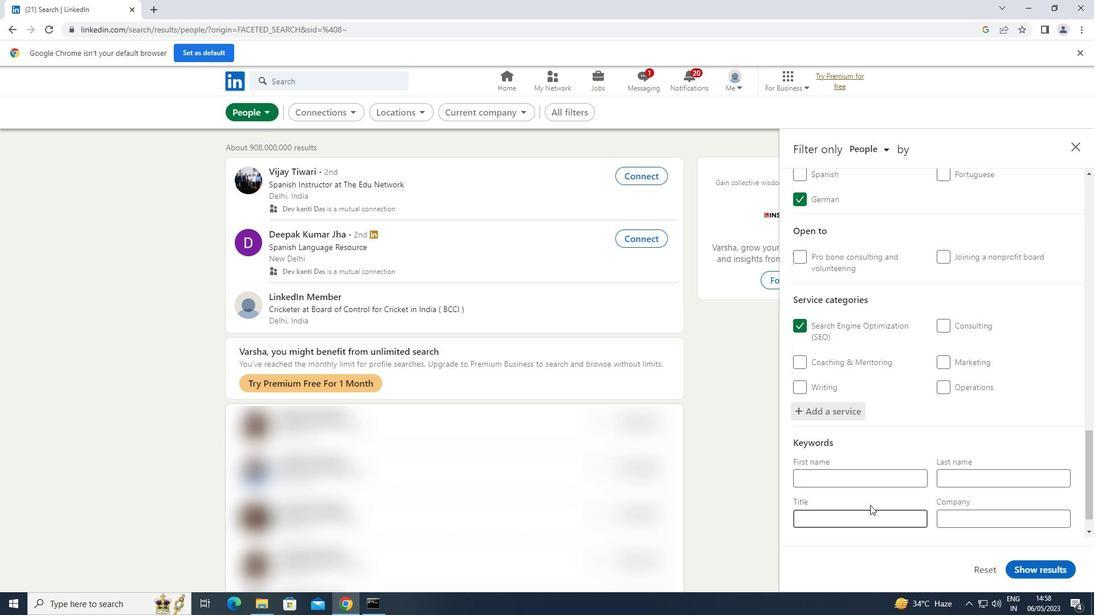 
Action: Mouse pressed left at (867, 520)
Screenshot: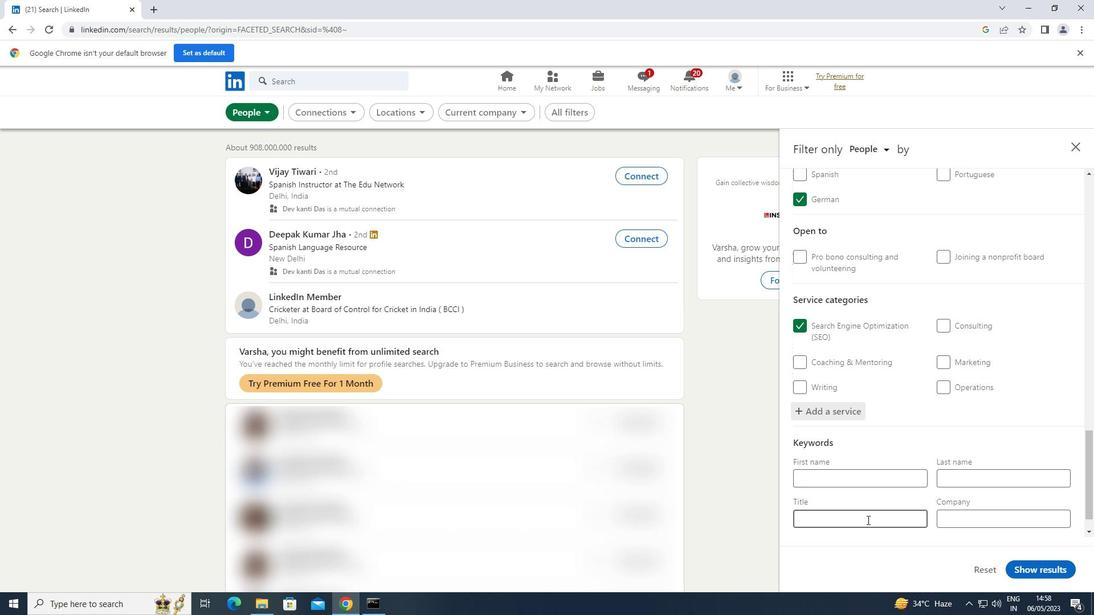
Action: Key pressed <Key.shift>SPORTS<Key.space><Key.shift>VOU<Key.backspace>LUNTEER
Screenshot: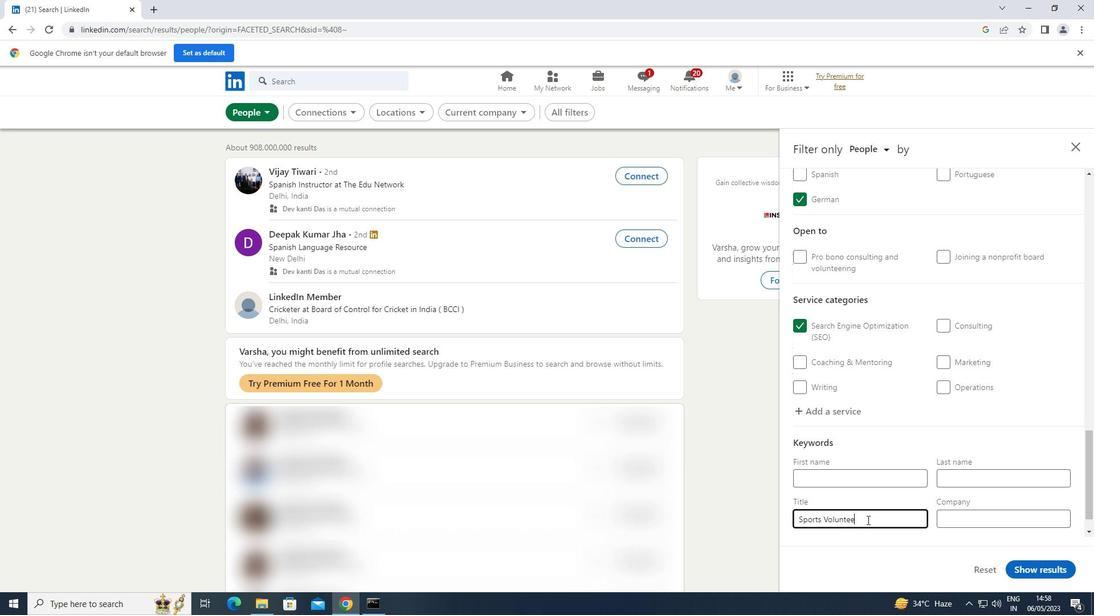 
Action: Mouse moved to (1029, 565)
Screenshot: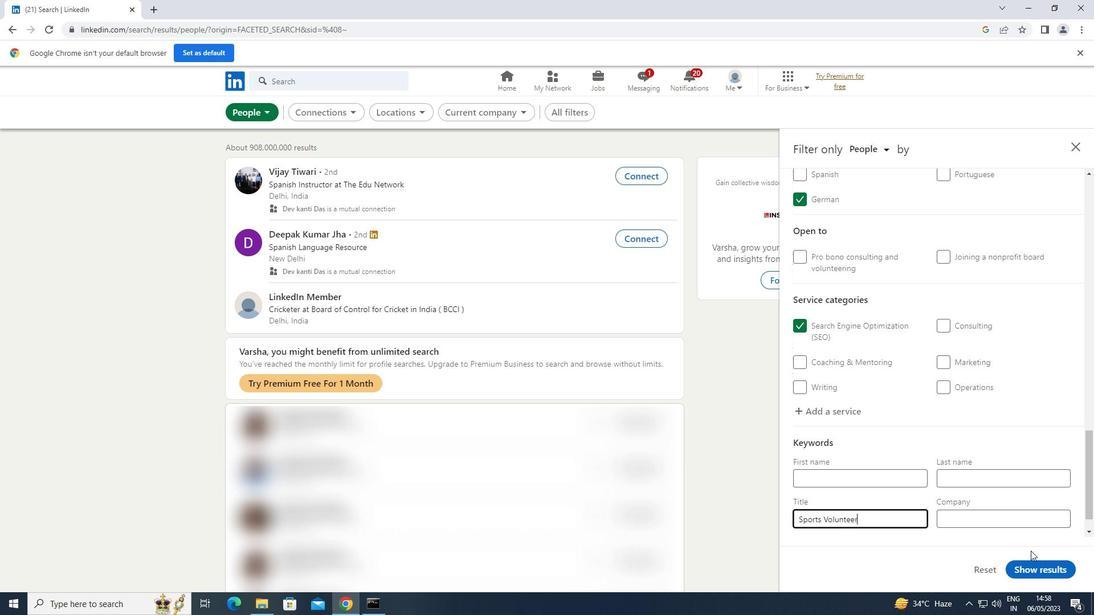 
Action: Mouse pressed left at (1029, 565)
Screenshot: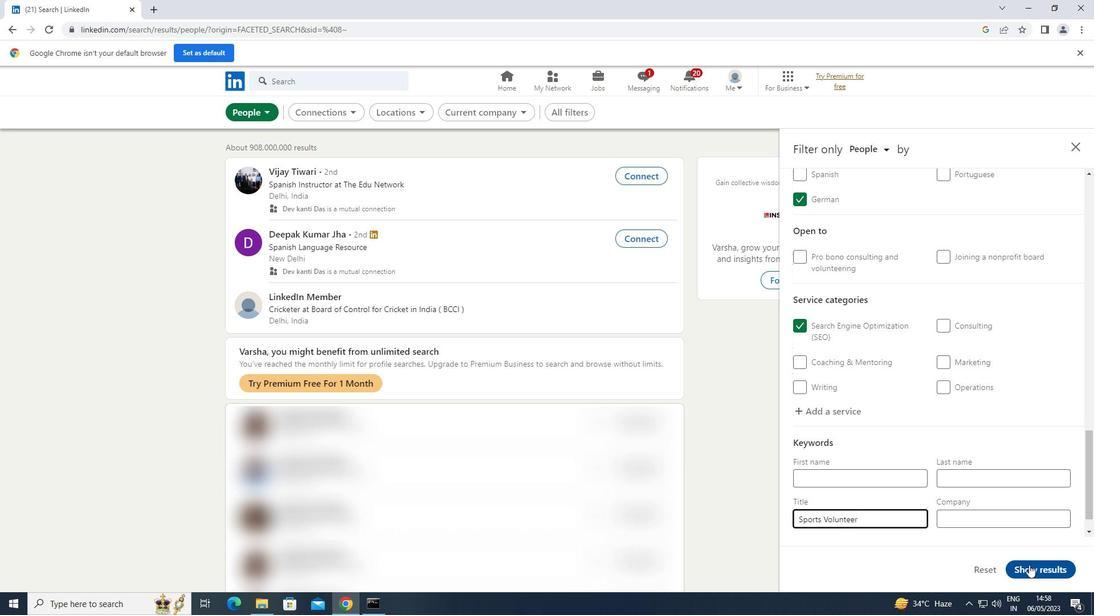 
